 Task: Add a signature Lorenzo Gonzalez containing With heartfelt thanks and warm wishes, Lorenzo Gonzalez to email address softage.9@softage.net and add a label Business plans
Action: Mouse moved to (961, 55)
Screenshot: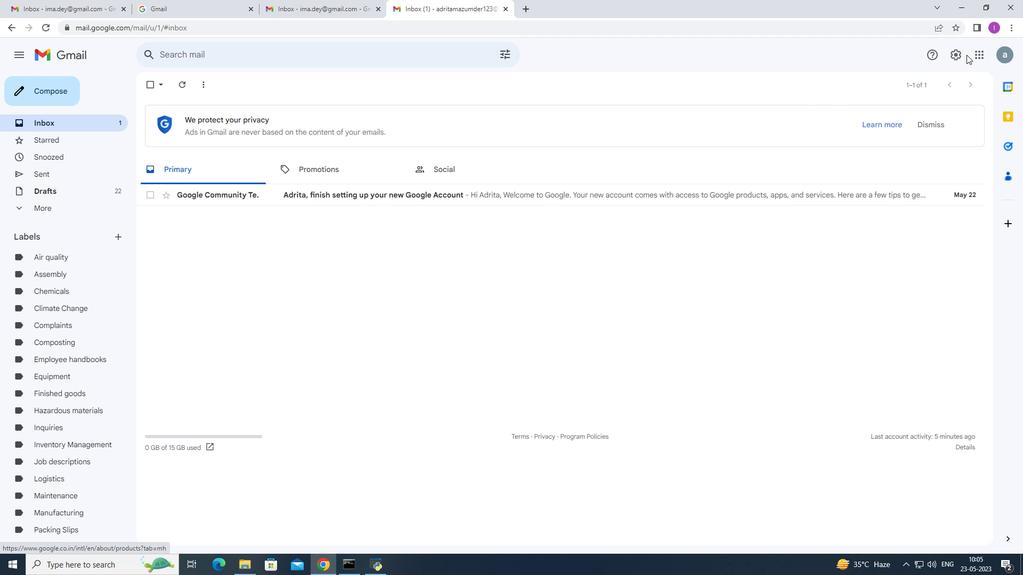 
Action: Mouse pressed left at (961, 55)
Screenshot: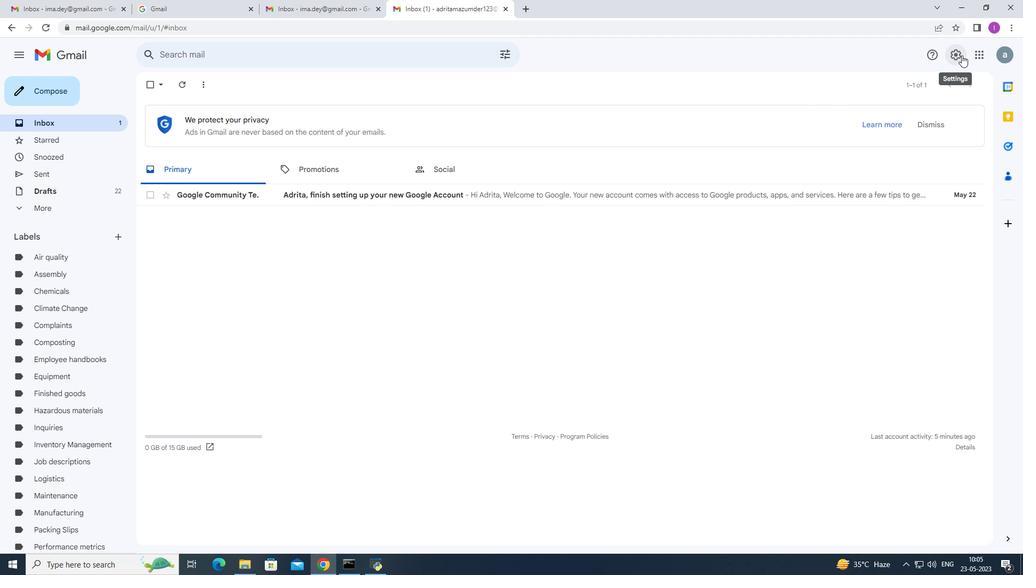 
Action: Mouse moved to (914, 112)
Screenshot: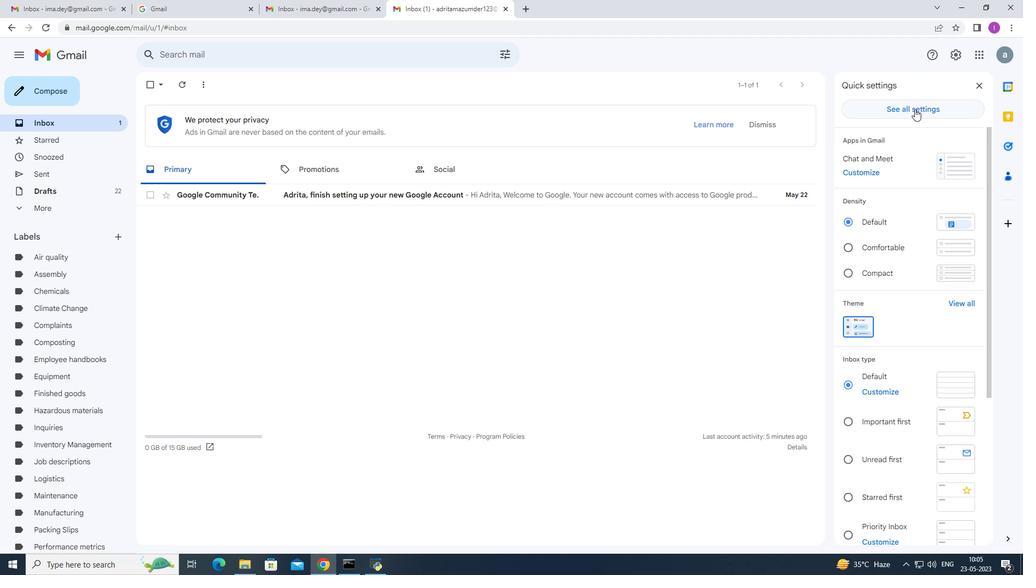 
Action: Mouse pressed left at (914, 112)
Screenshot: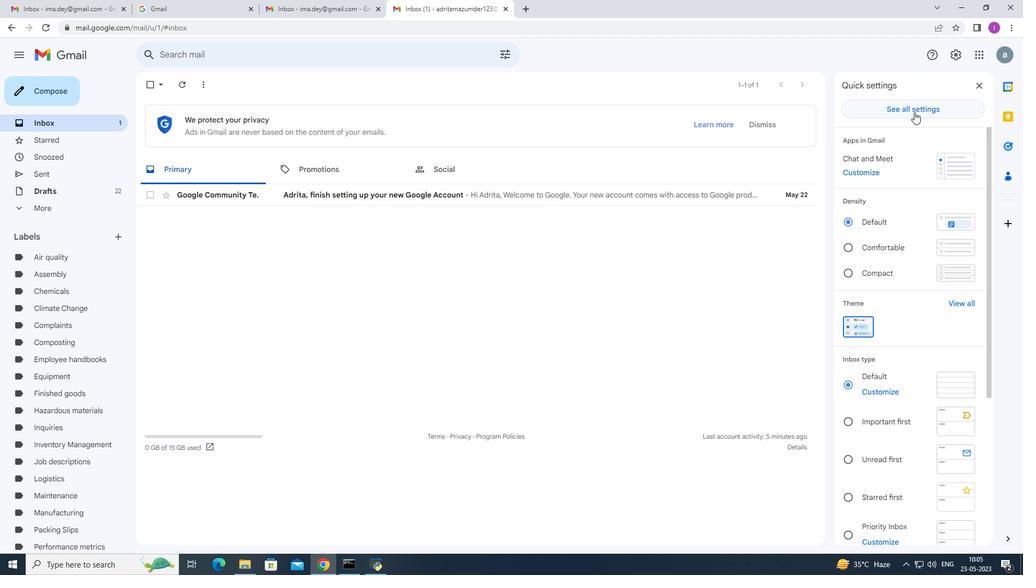 
Action: Mouse moved to (535, 238)
Screenshot: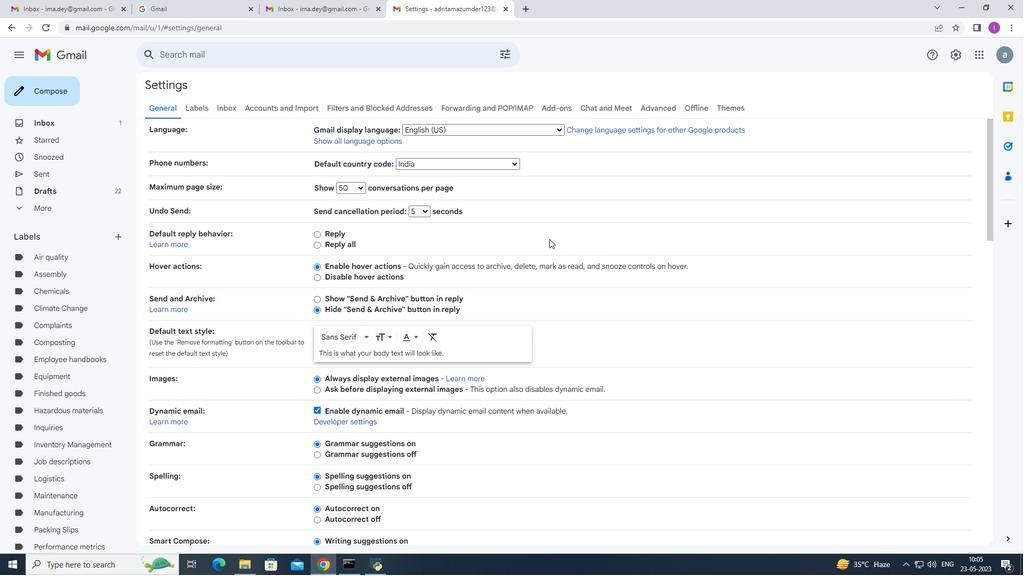 
Action: Mouse scrolled (535, 237) with delta (0, 0)
Screenshot: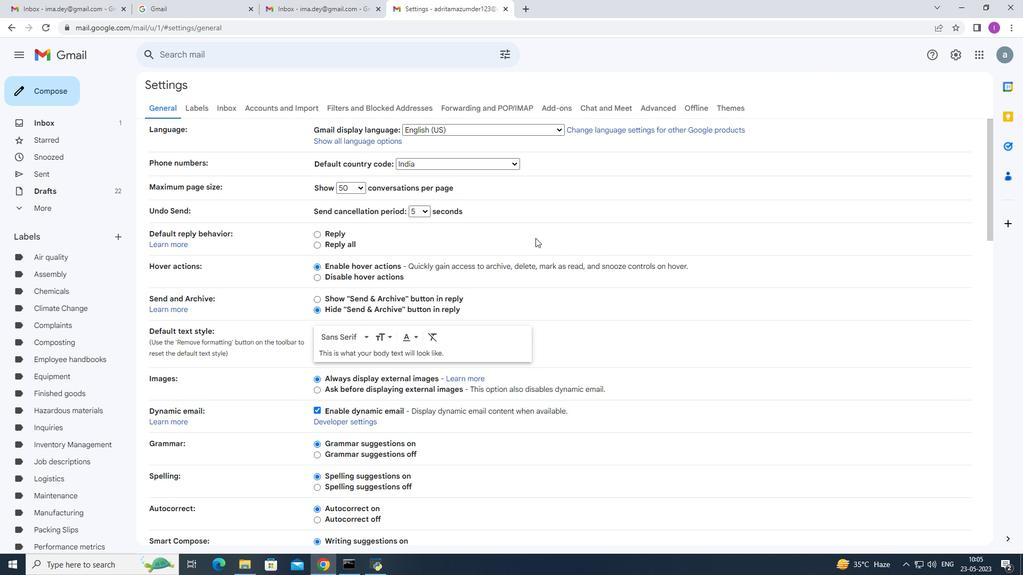 
Action: Mouse scrolled (535, 237) with delta (0, 0)
Screenshot: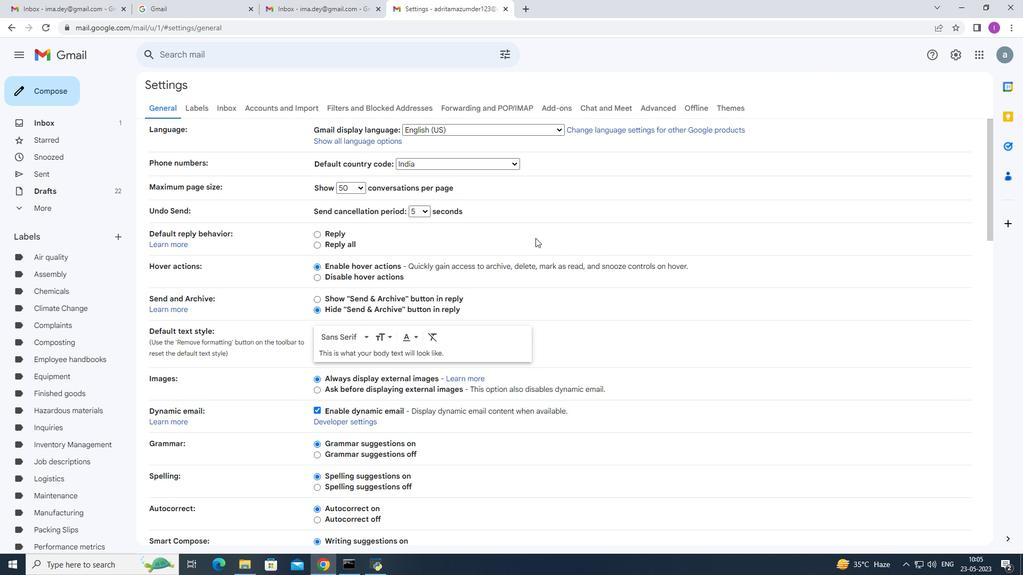 
Action: Mouse scrolled (535, 237) with delta (0, 0)
Screenshot: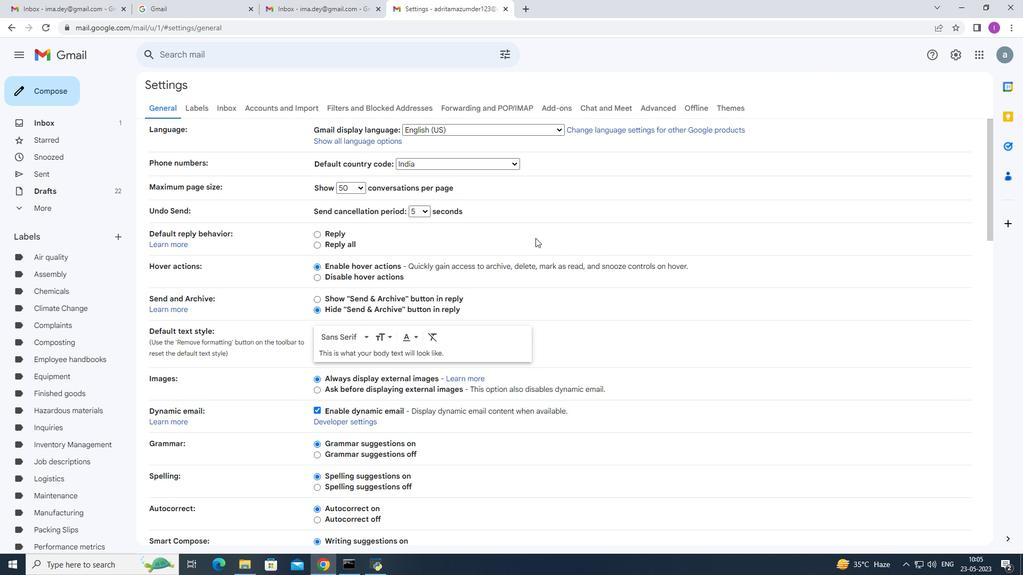 
Action: Mouse scrolled (535, 237) with delta (0, 0)
Screenshot: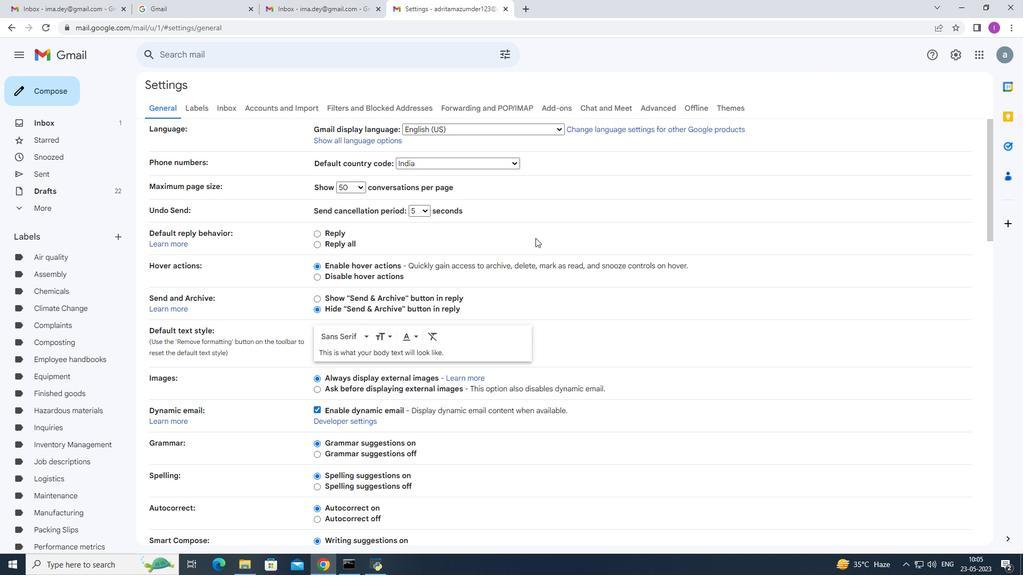 
Action: Mouse moved to (534, 236)
Screenshot: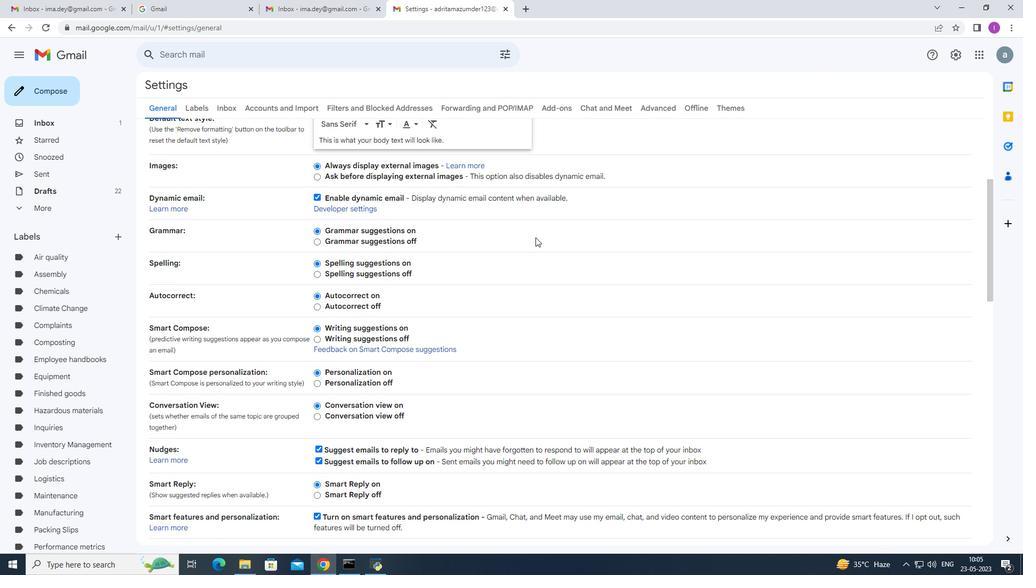 
Action: Mouse scrolled (534, 235) with delta (0, 0)
Screenshot: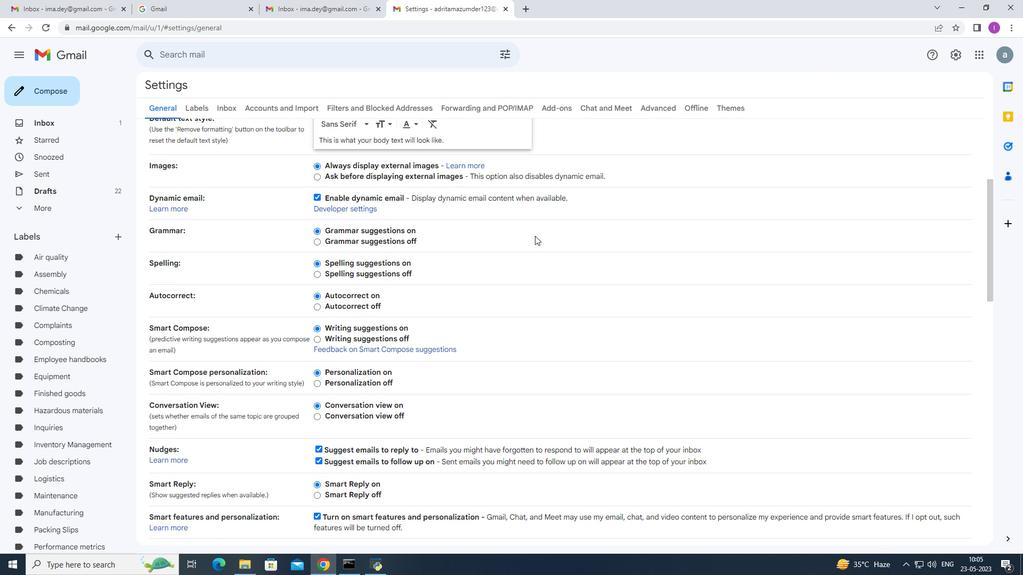 
Action: Mouse scrolled (534, 235) with delta (0, 0)
Screenshot: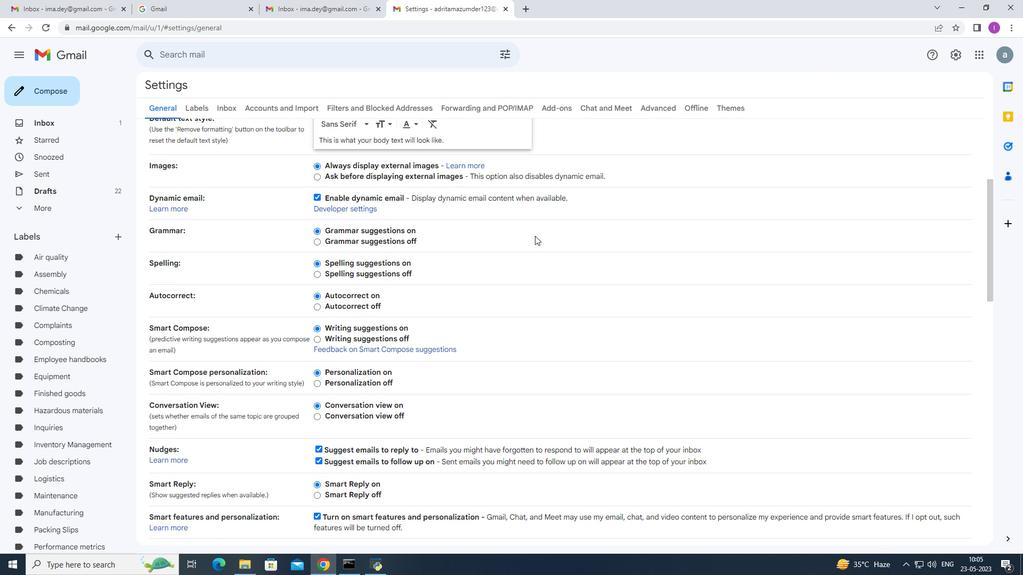 
Action: Mouse scrolled (534, 235) with delta (0, 0)
Screenshot: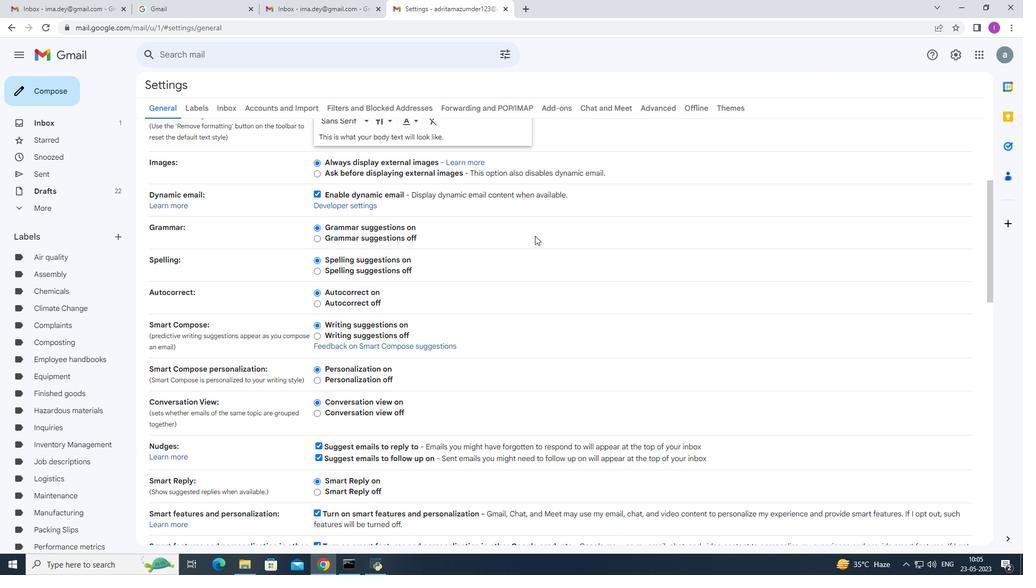 
Action: Mouse scrolled (534, 235) with delta (0, 0)
Screenshot: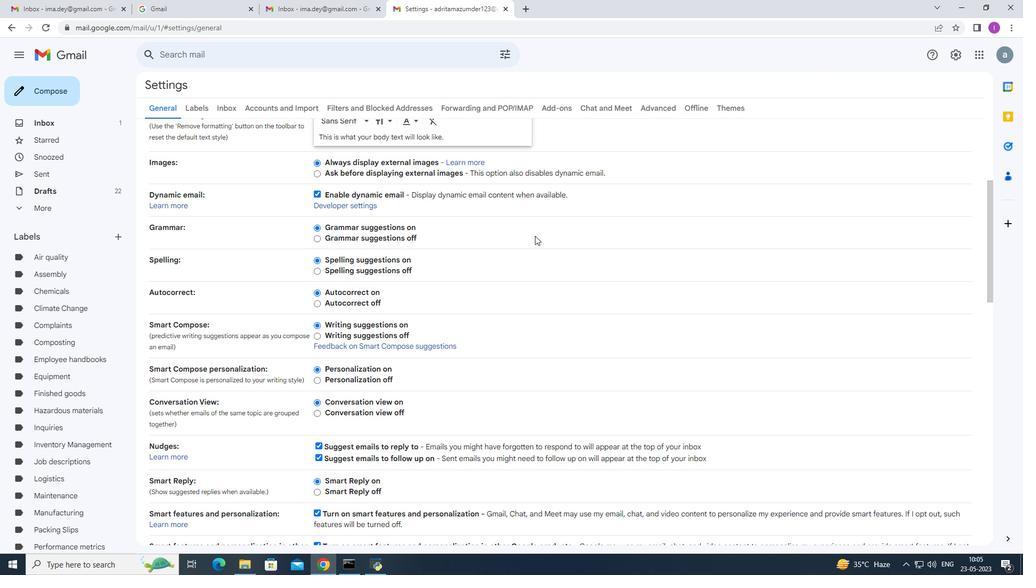 
Action: Mouse scrolled (534, 235) with delta (0, 0)
Screenshot: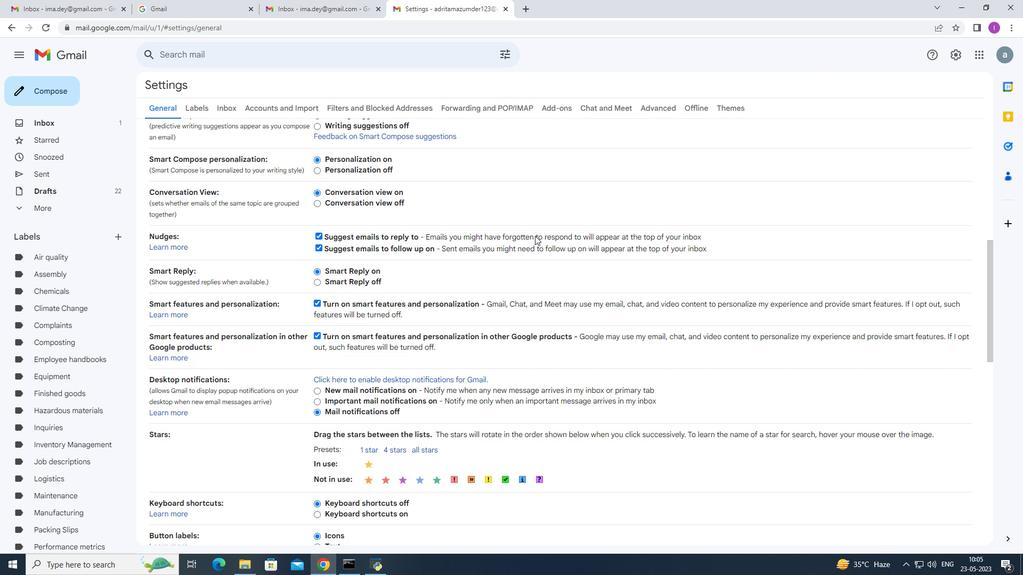 
Action: Mouse scrolled (534, 235) with delta (0, 0)
Screenshot: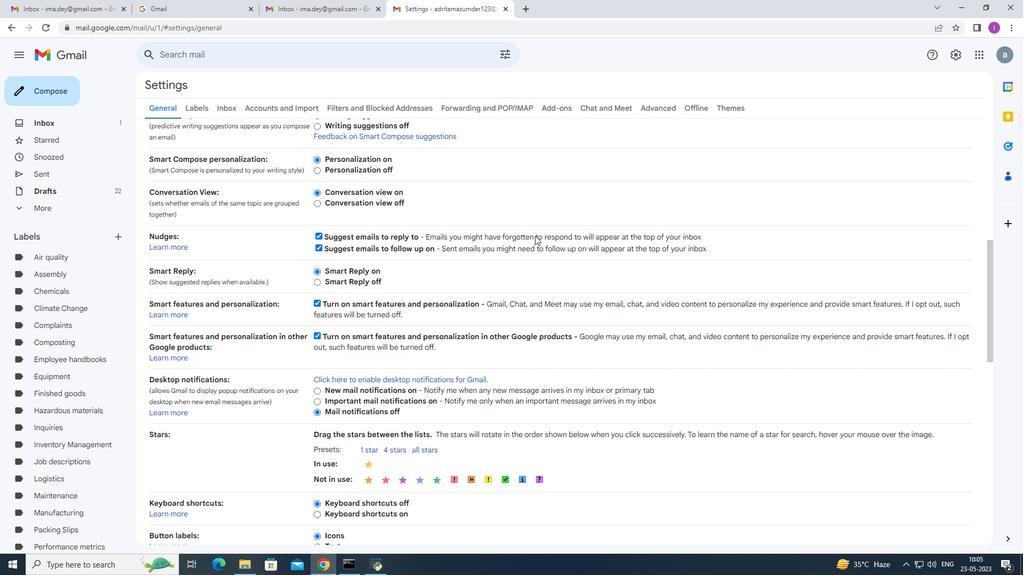 
Action: Mouse scrolled (534, 235) with delta (0, 0)
Screenshot: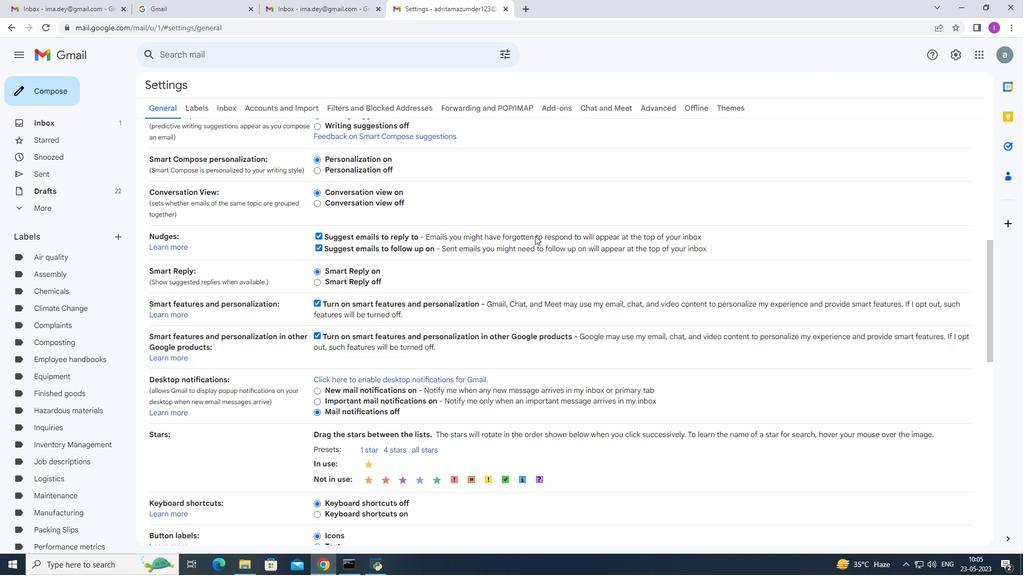 
Action: Mouse scrolled (534, 235) with delta (0, 0)
Screenshot: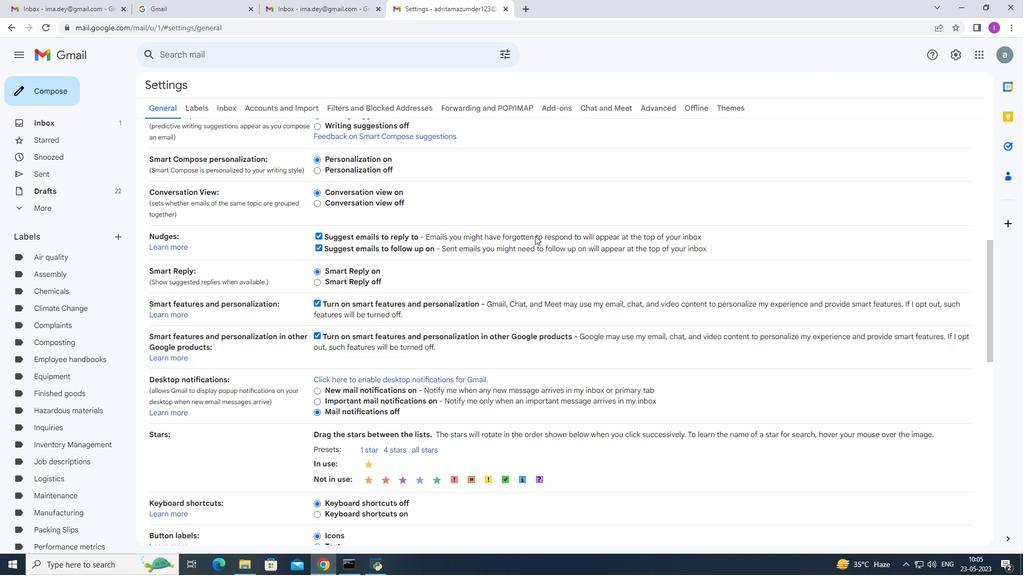 
Action: Mouse moved to (496, 250)
Screenshot: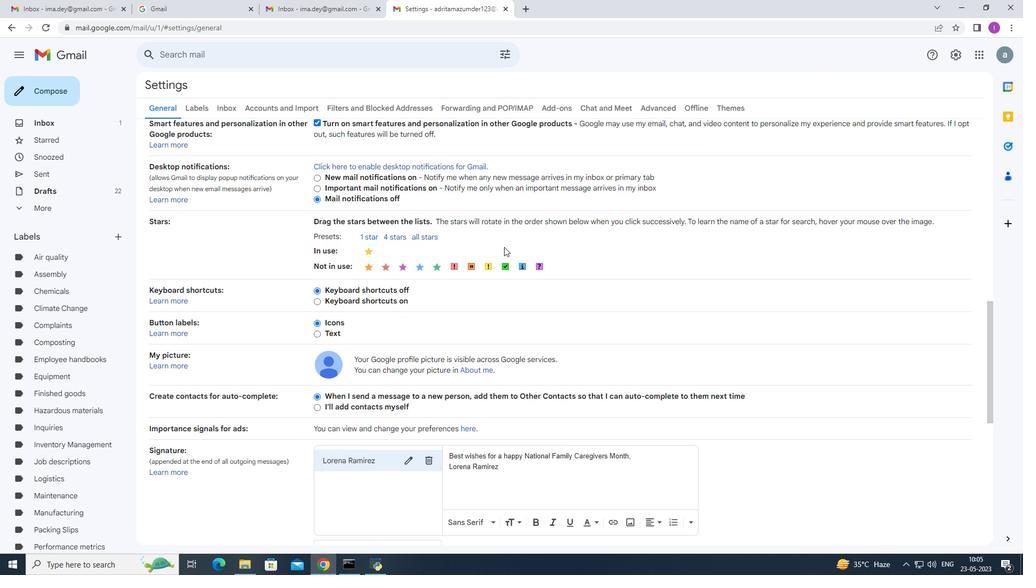 
Action: Mouse scrolled (496, 250) with delta (0, 0)
Screenshot: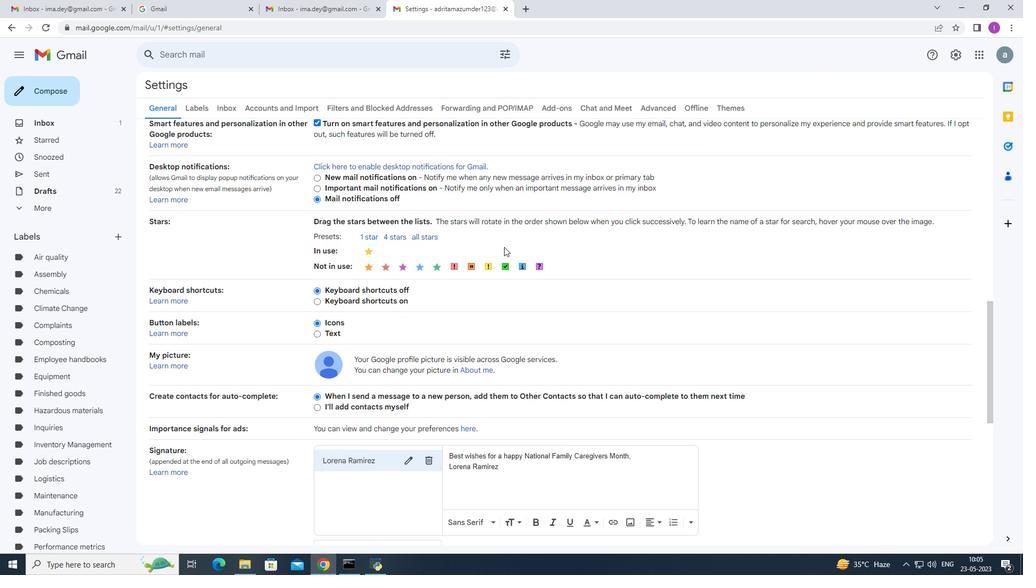 
Action: Mouse moved to (495, 253)
Screenshot: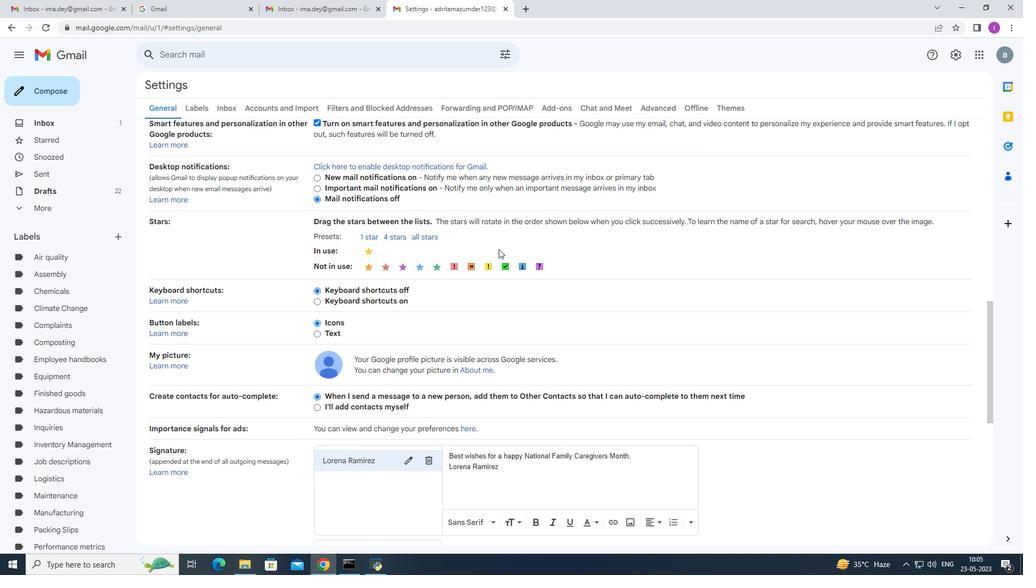 
Action: Mouse scrolled (495, 252) with delta (0, 0)
Screenshot: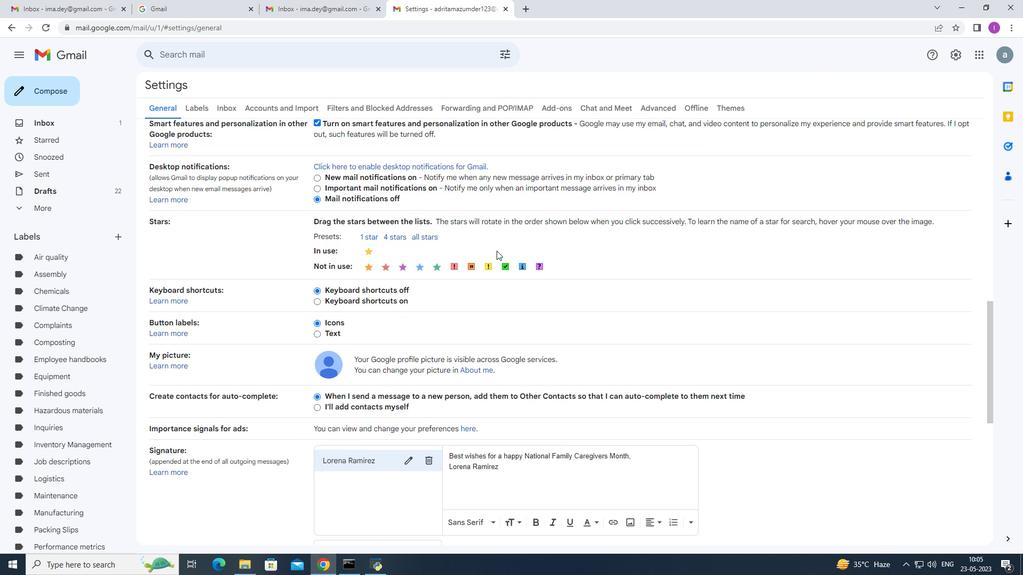 
Action: Mouse moved to (495, 253)
Screenshot: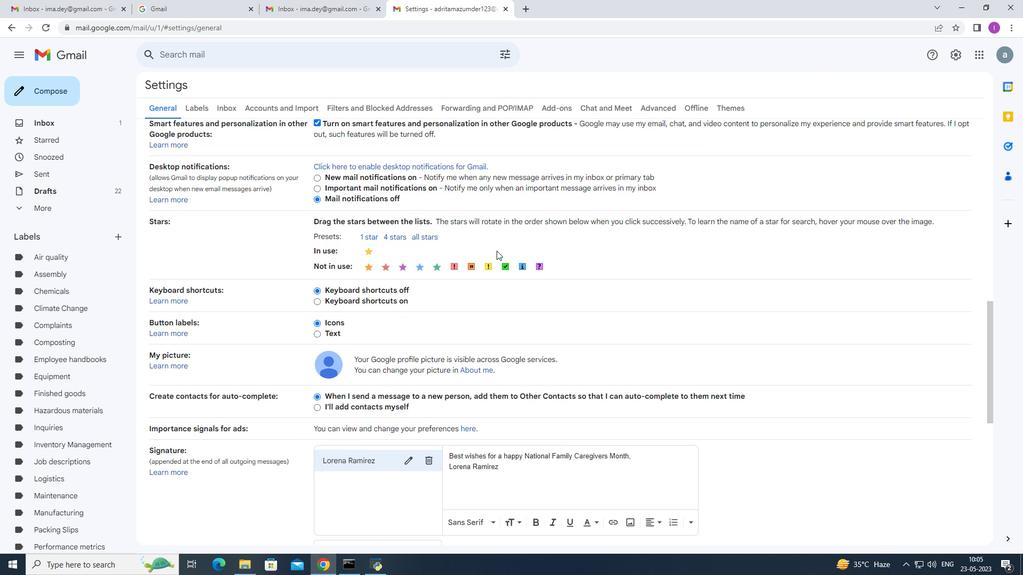 
Action: Mouse scrolled (495, 253) with delta (0, 0)
Screenshot: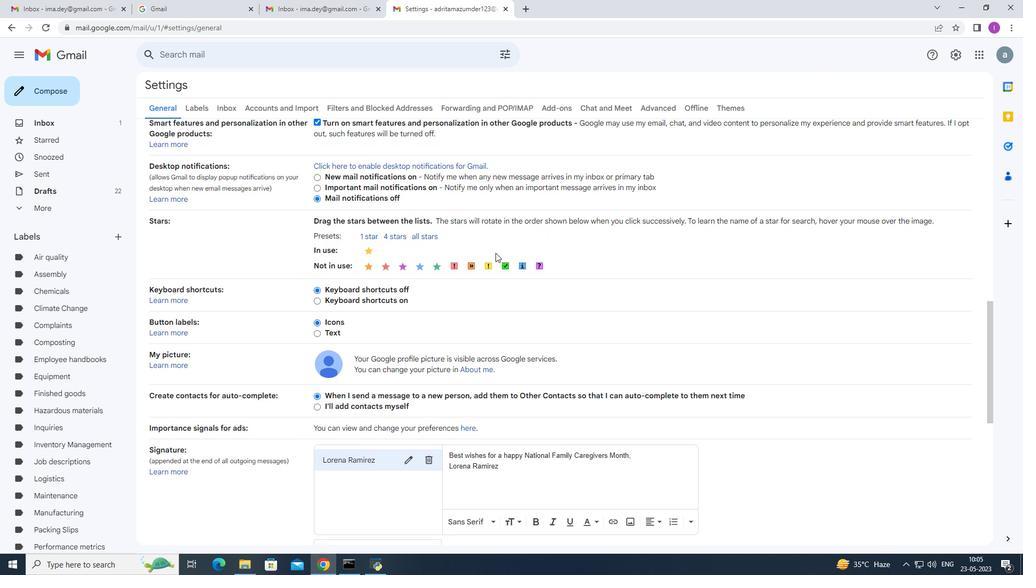 
Action: Mouse scrolled (495, 253) with delta (0, 0)
Screenshot: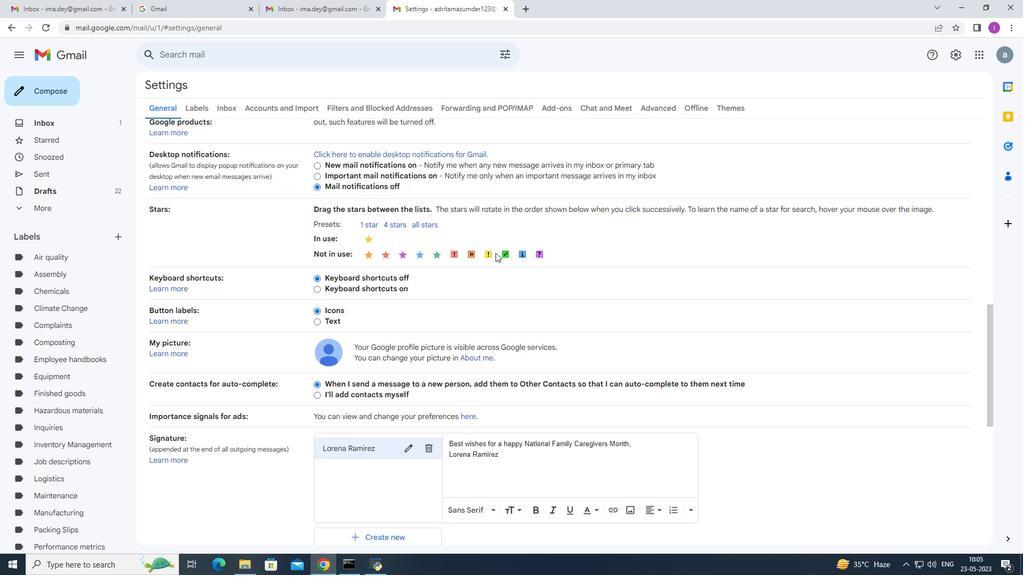 
Action: Mouse scrolled (495, 253) with delta (0, 0)
Screenshot: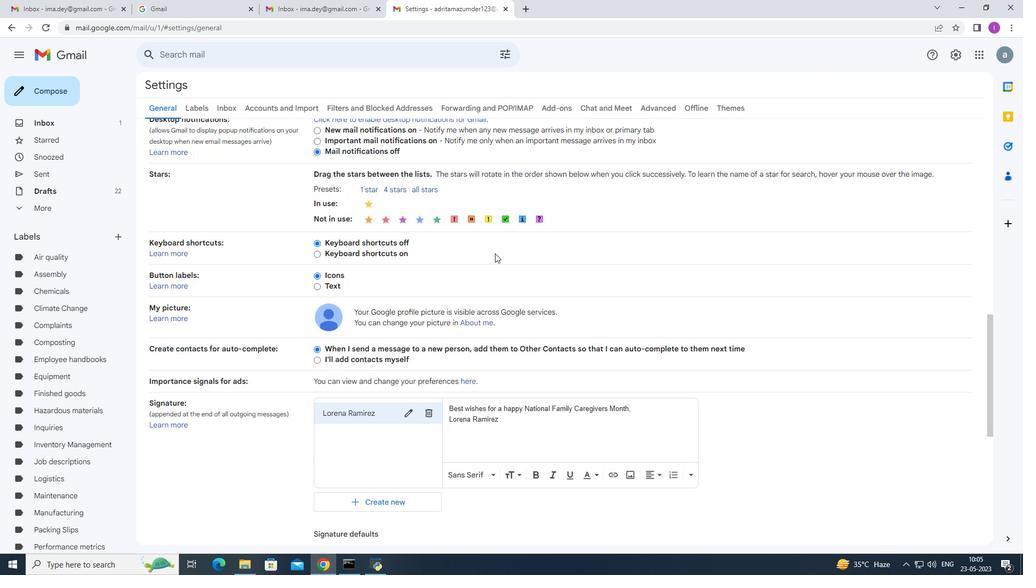 
Action: Mouse moved to (430, 189)
Screenshot: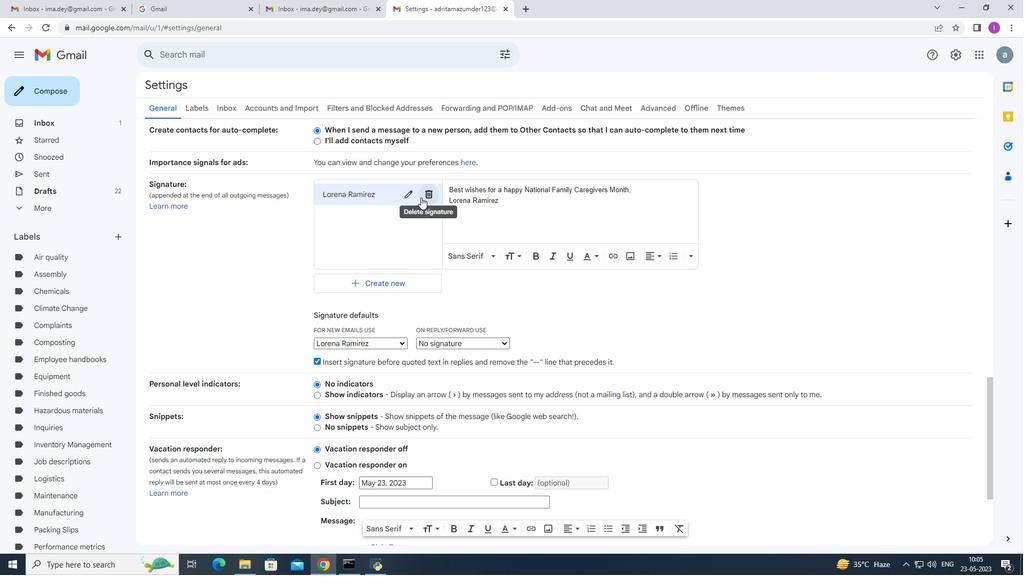
Action: Mouse pressed left at (430, 189)
Screenshot: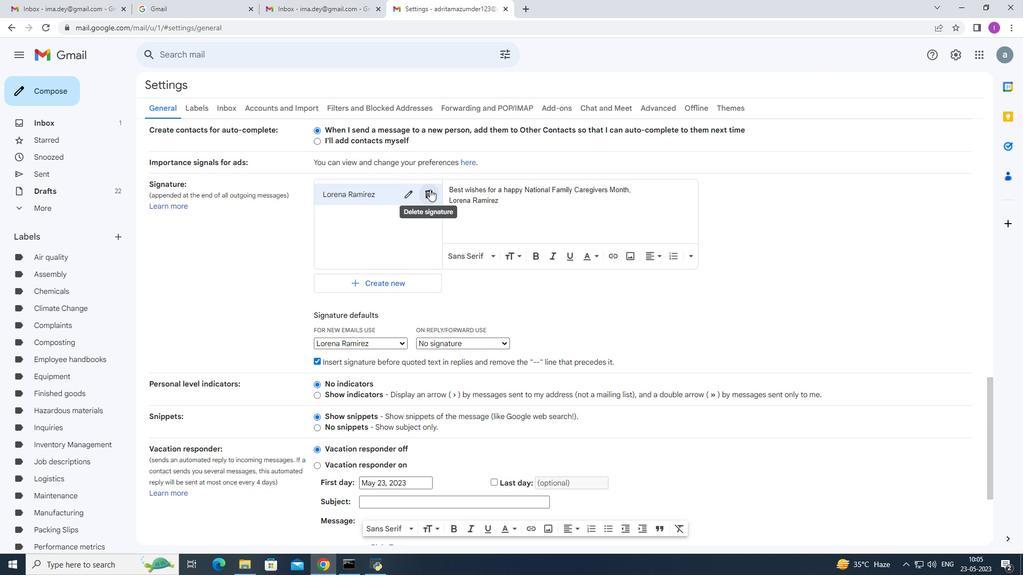
Action: Mouse moved to (604, 313)
Screenshot: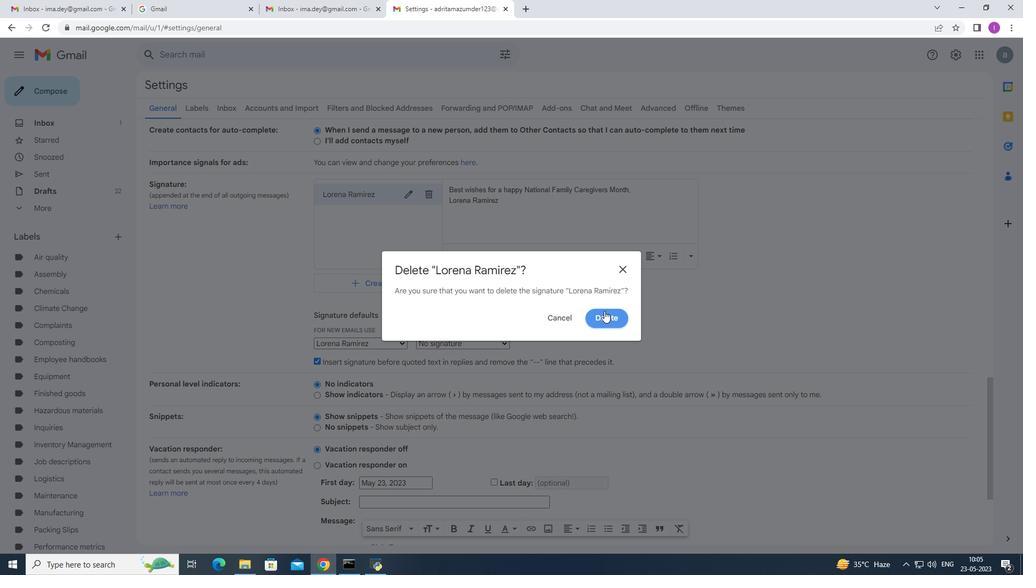 
Action: Mouse pressed left at (604, 313)
Screenshot: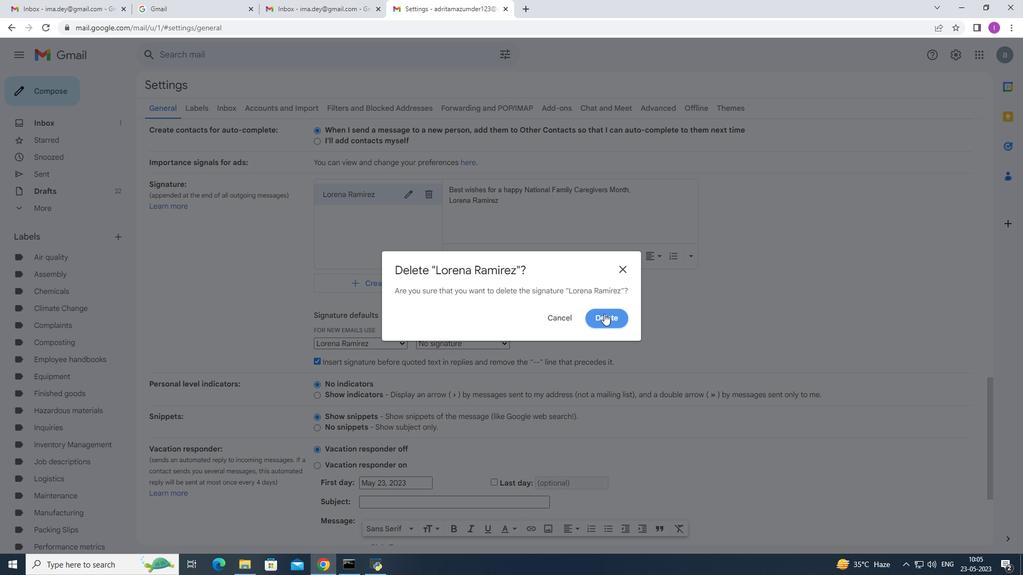 
Action: Mouse moved to (366, 205)
Screenshot: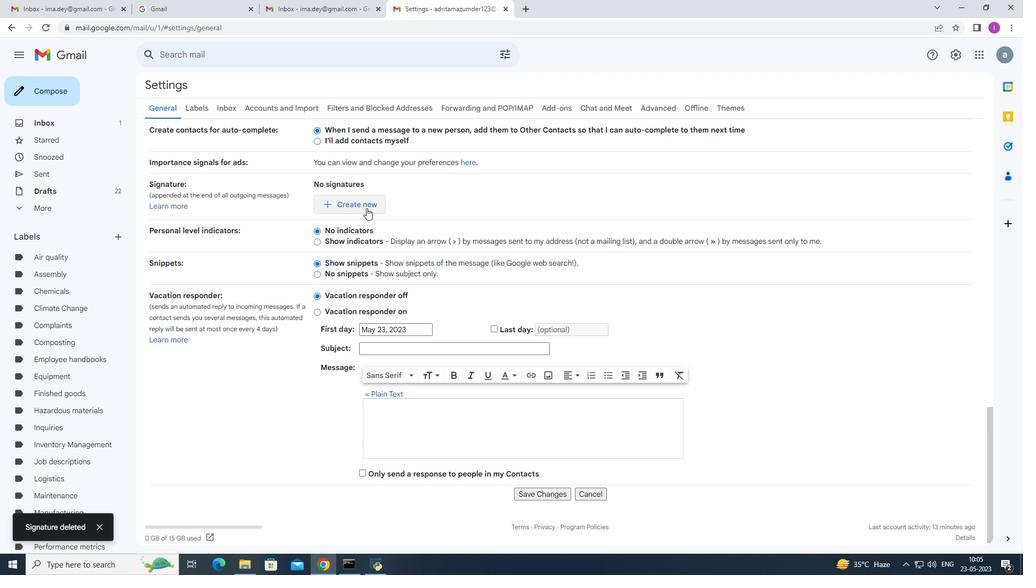 
Action: Mouse pressed left at (366, 205)
Screenshot: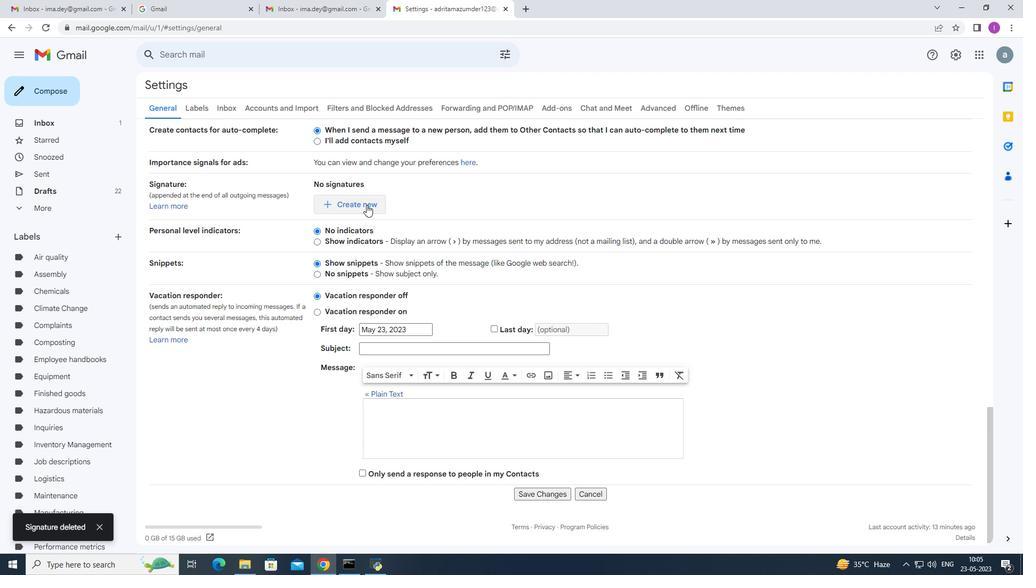 
Action: Mouse moved to (410, 291)
Screenshot: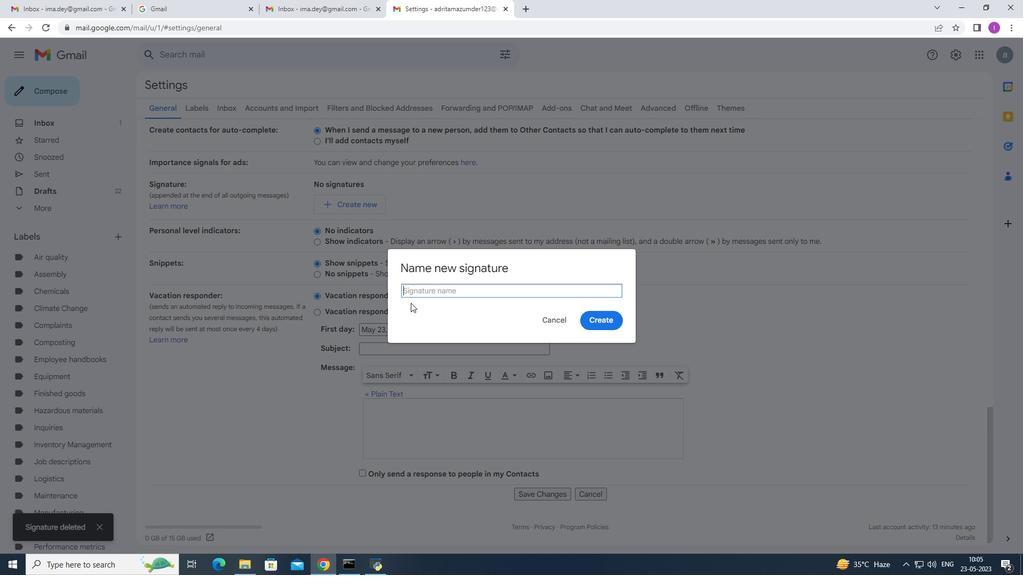 
Action: Mouse pressed left at (410, 291)
Screenshot: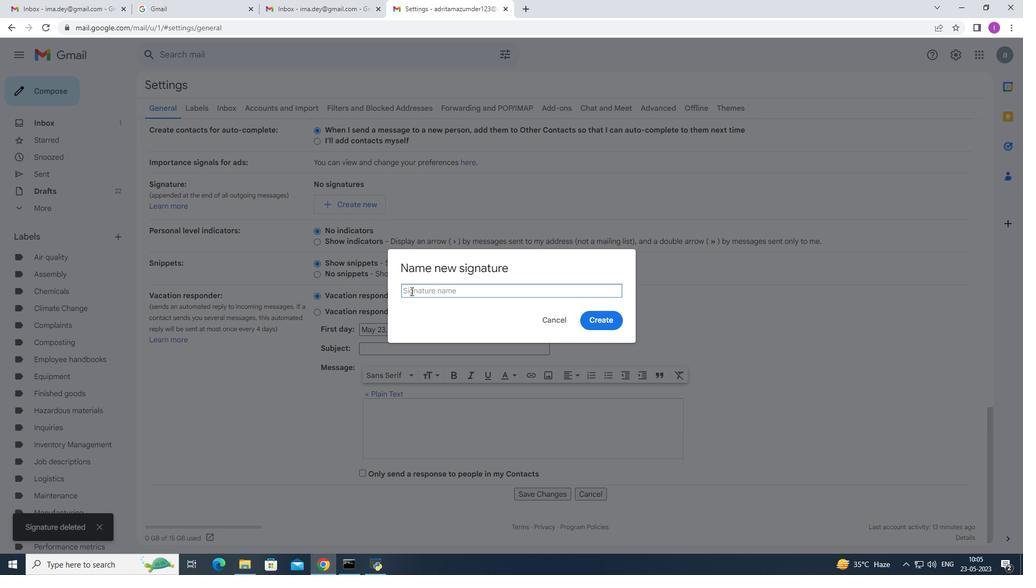 
Action: Mouse pressed left at (410, 291)
Screenshot: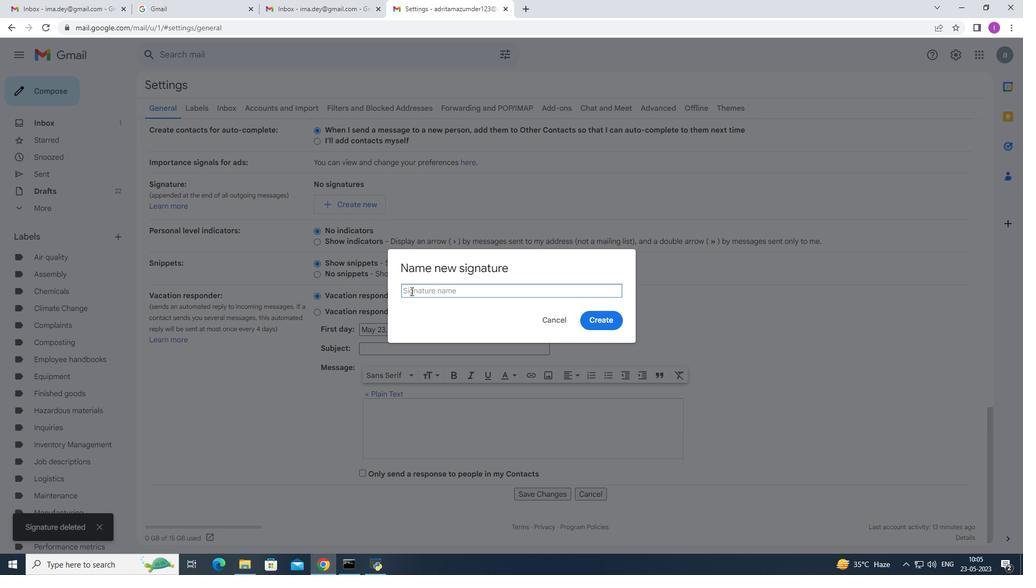 
Action: Mouse moved to (499, 267)
Screenshot: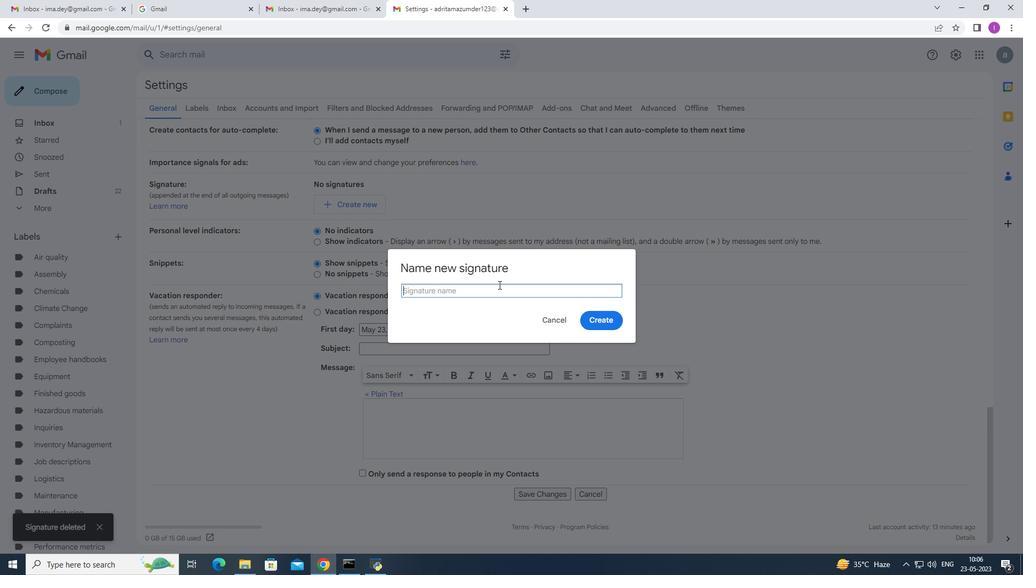 
Action: Key pressed <Key.shift>Lorenzo<Key.space><Key.shift><Key.shift><Key.shift><Key.shift><Key.shift><Key.shift><Key.shift><Key.shift><Key.shift><Key.shift><Key.shift><Key.shift><Key.shift><Key.shift><Key.shift><Key.shift><Key.shift><Key.shift><Key.shift>Gonzalez
Screenshot: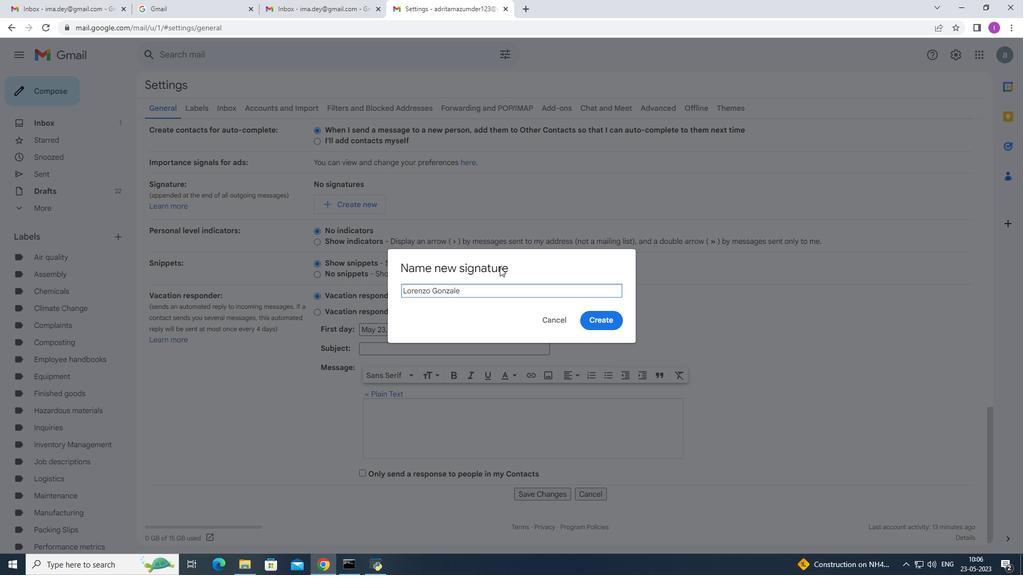 
Action: Mouse moved to (605, 319)
Screenshot: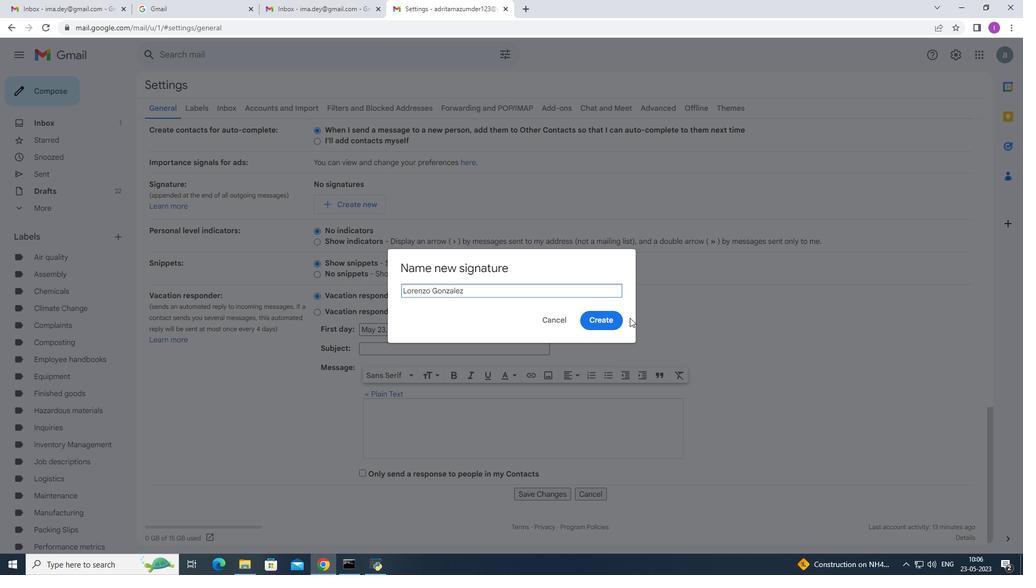 
Action: Mouse pressed left at (605, 319)
Screenshot: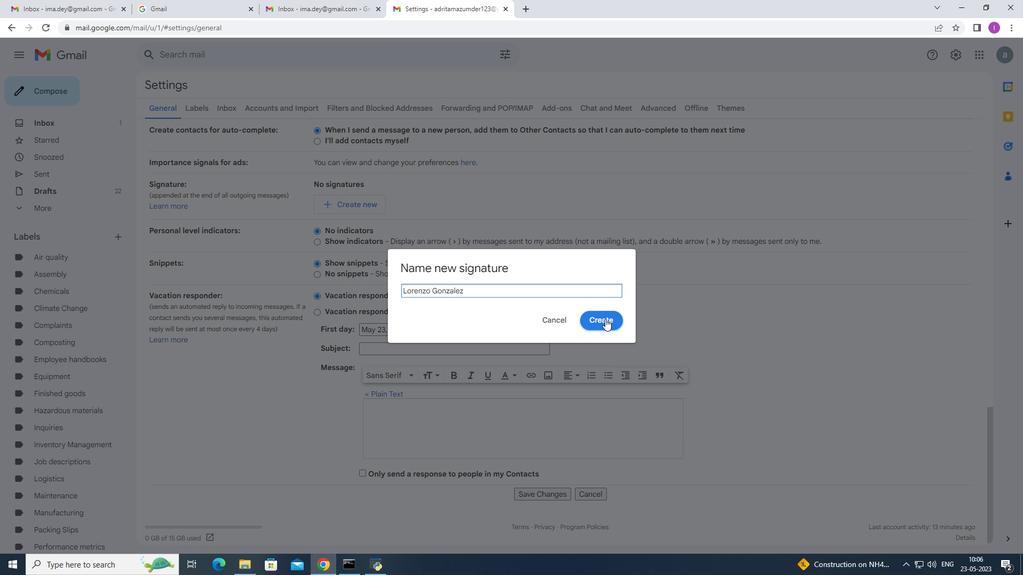 
Action: Mouse moved to (402, 345)
Screenshot: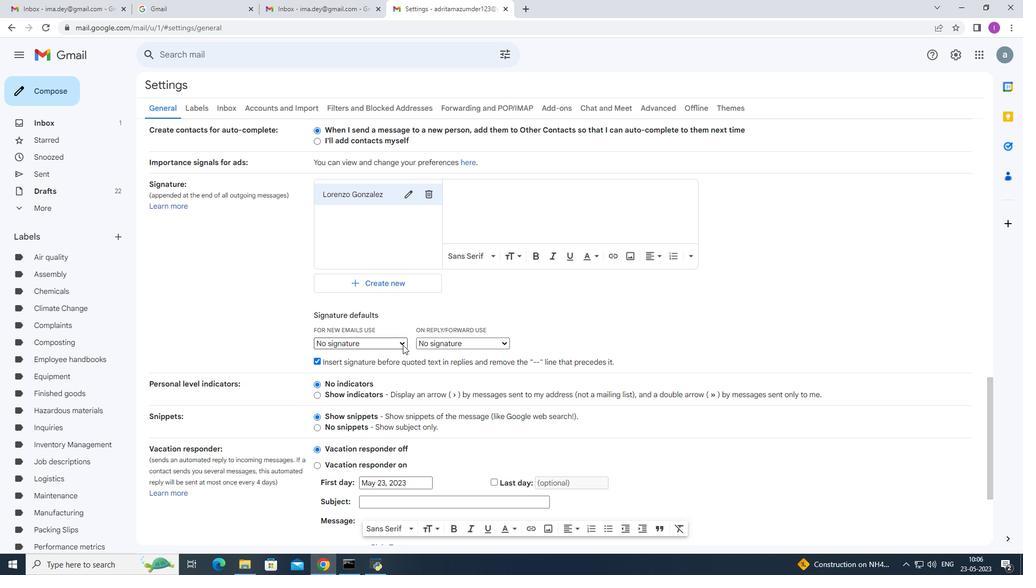 
Action: Mouse pressed left at (402, 345)
Screenshot: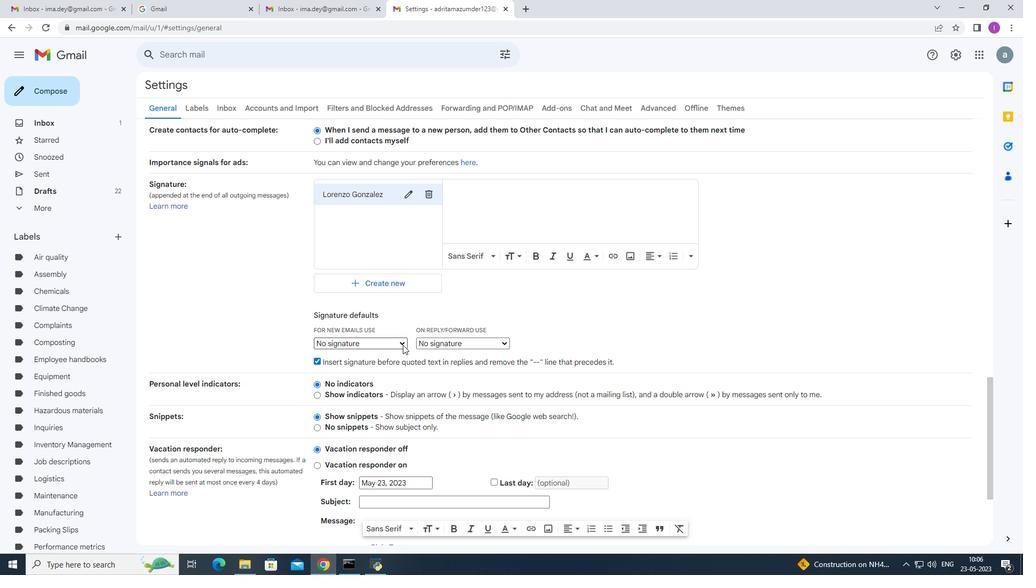 
Action: Mouse moved to (398, 369)
Screenshot: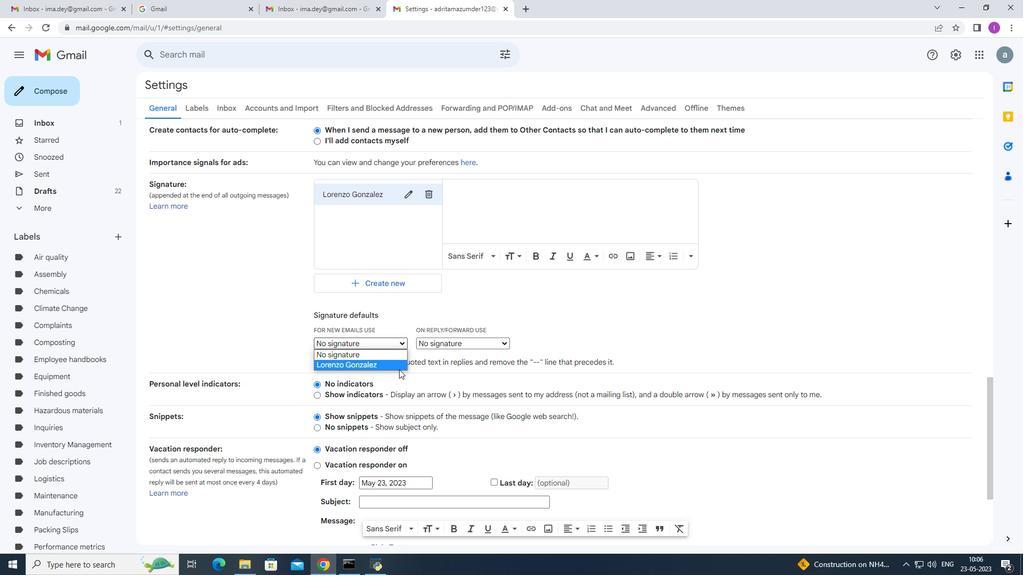 
Action: Mouse pressed left at (398, 369)
Screenshot: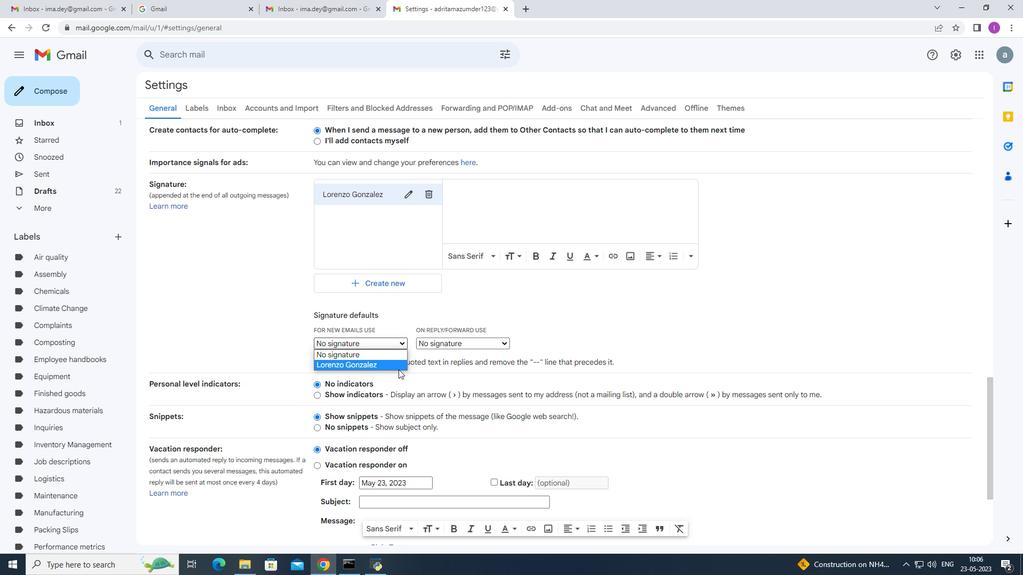
Action: Mouse moved to (469, 186)
Screenshot: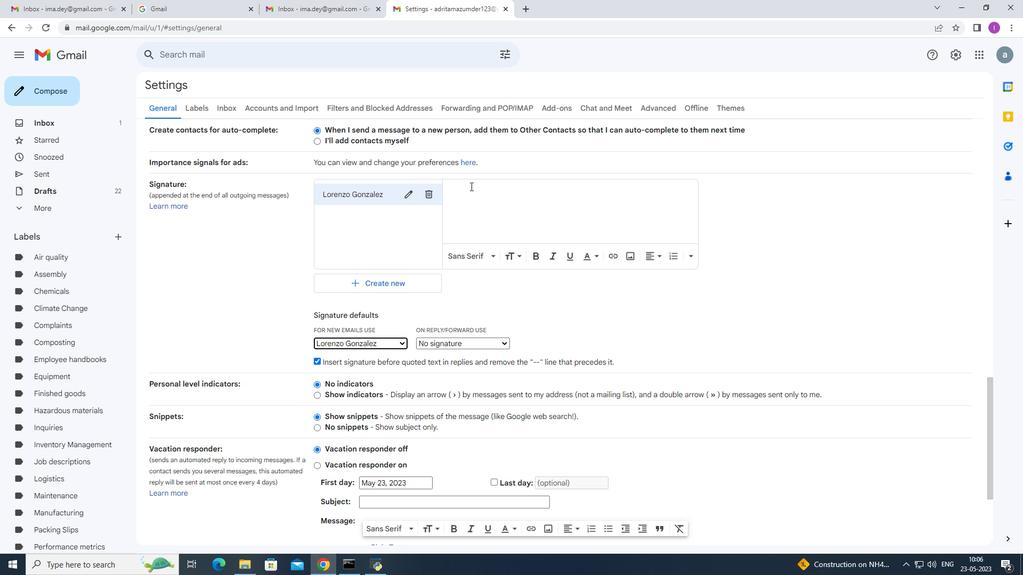 
Action: Mouse pressed left at (469, 186)
Screenshot: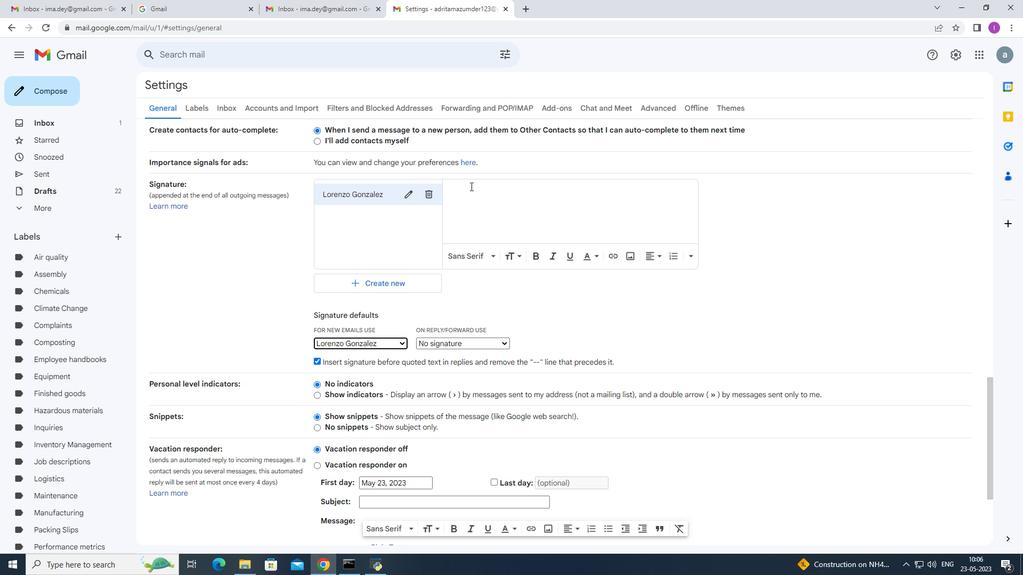 
Action: Key pressed <Key.shift>With<Key.space>heartfelt<Key.space>thanks<Key.space>and<Key.space>warm<Key.space>wishes,<Key.enter><Key.shift>Lorenzo<Key.space><Key.shift>Gonzalez
Screenshot: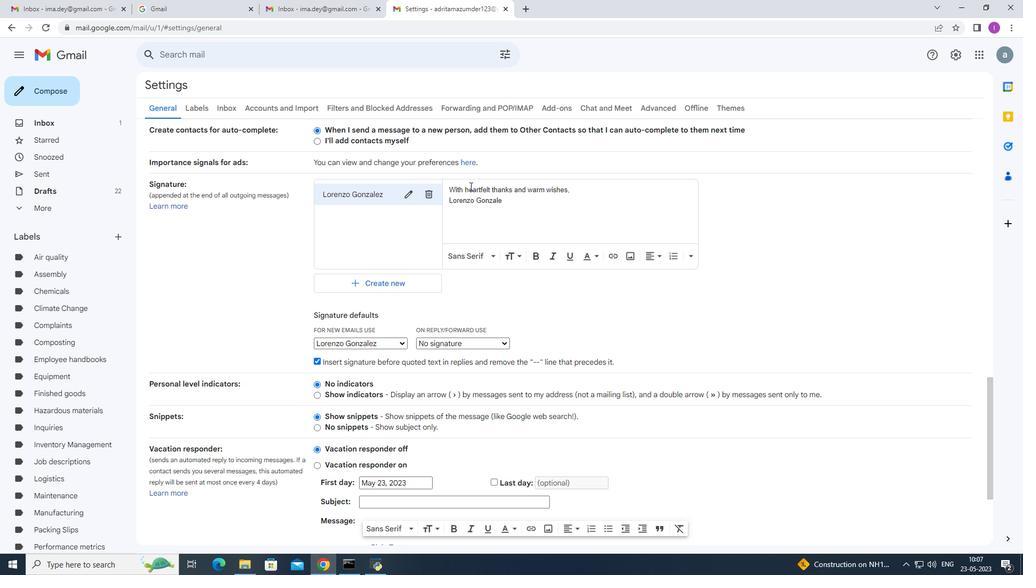 
Action: Mouse moved to (440, 296)
Screenshot: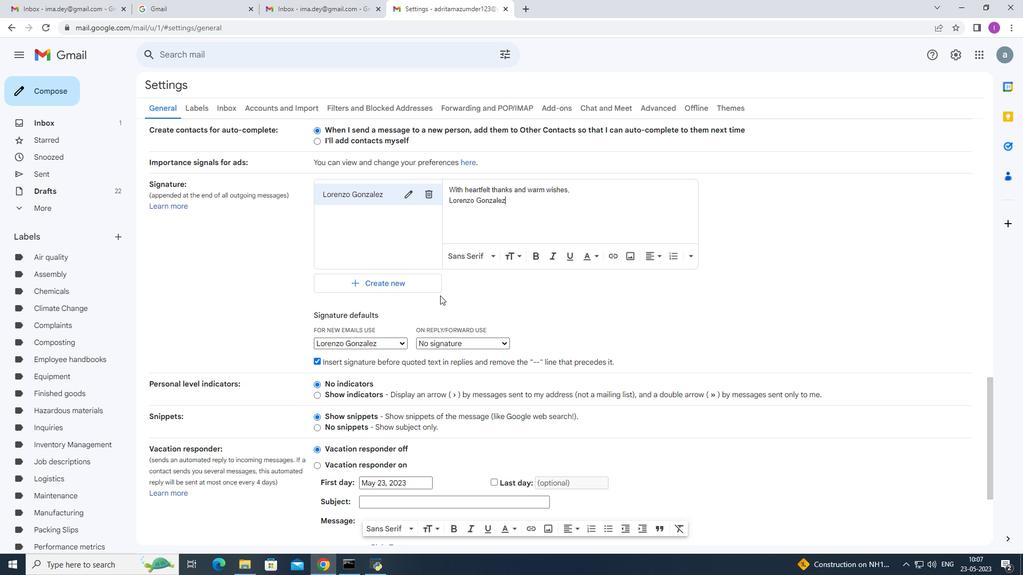 
Action: Mouse scrolled (440, 296) with delta (0, 0)
Screenshot: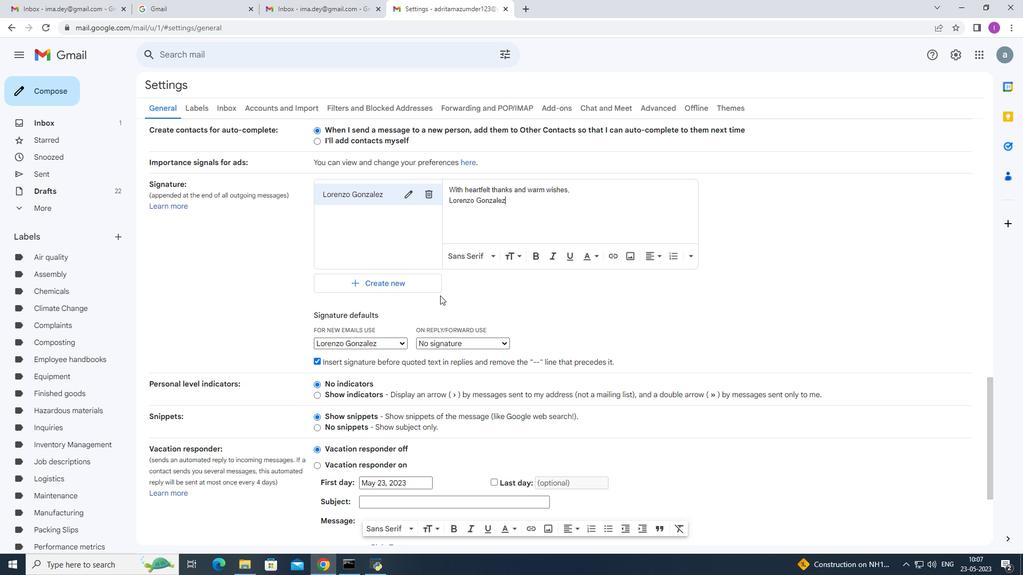 
Action: Mouse moved to (441, 297)
Screenshot: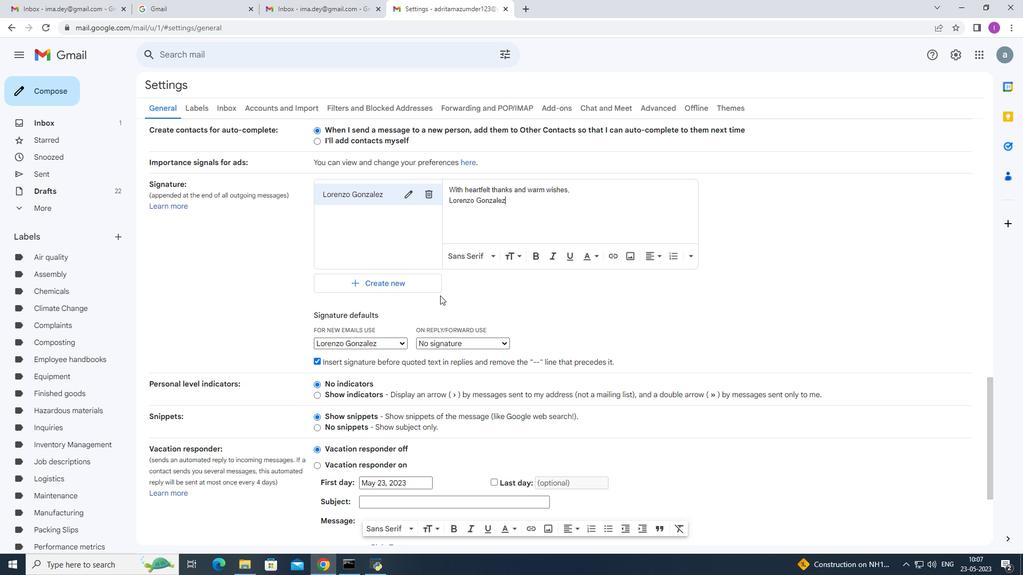 
Action: Mouse scrolled (441, 296) with delta (0, 0)
Screenshot: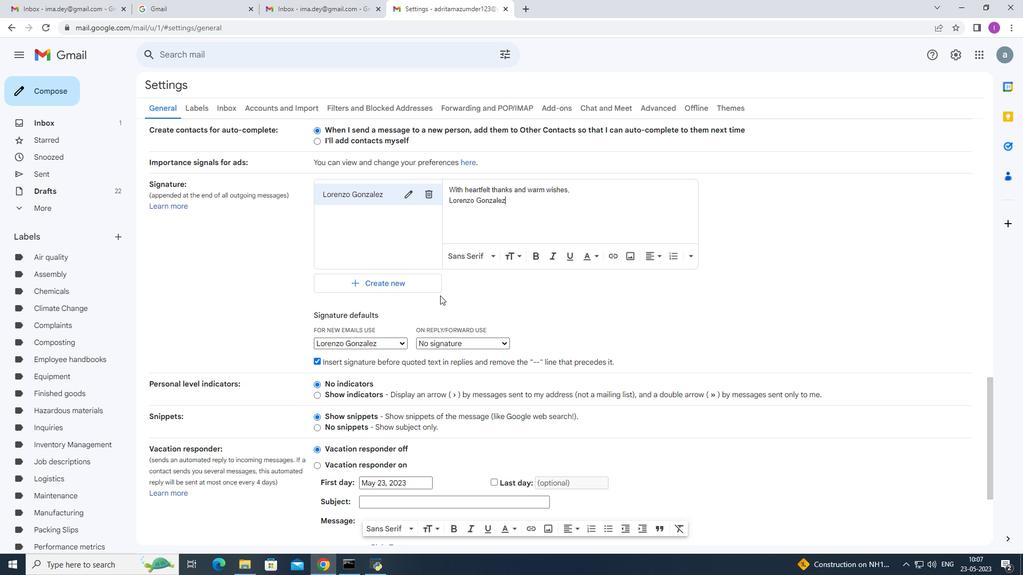 
Action: Mouse moved to (442, 297)
Screenshot: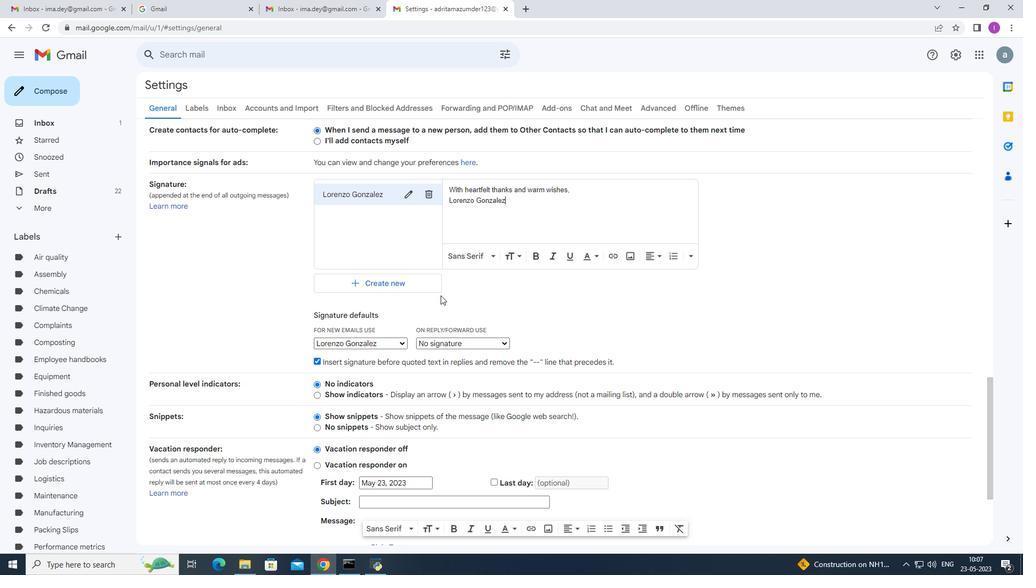 
Action: Mouse scrolled (442, 297) with delta (0, 0)
Screenshot: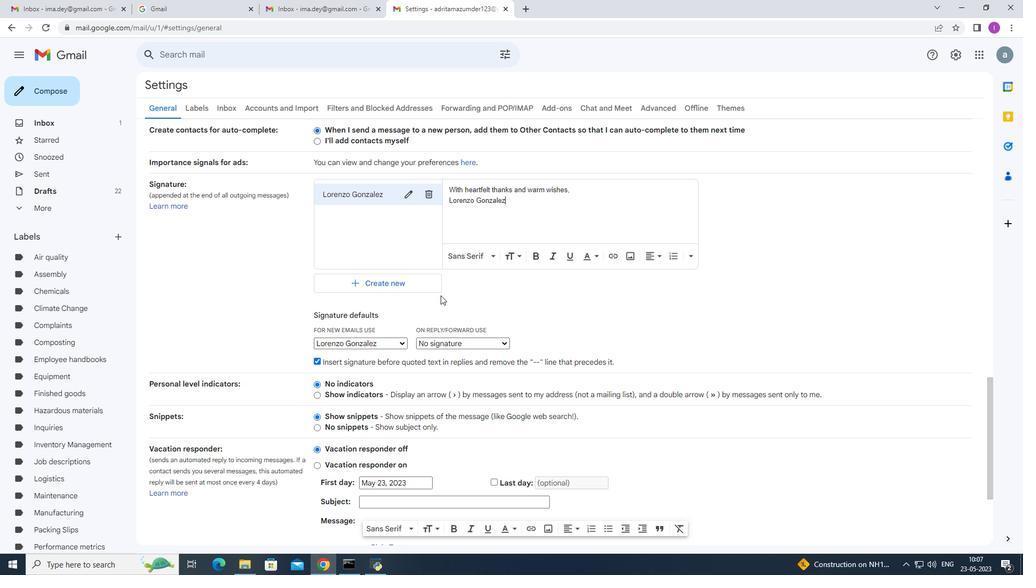 
Action: Mouse moved to (442, 298)
Screenshot: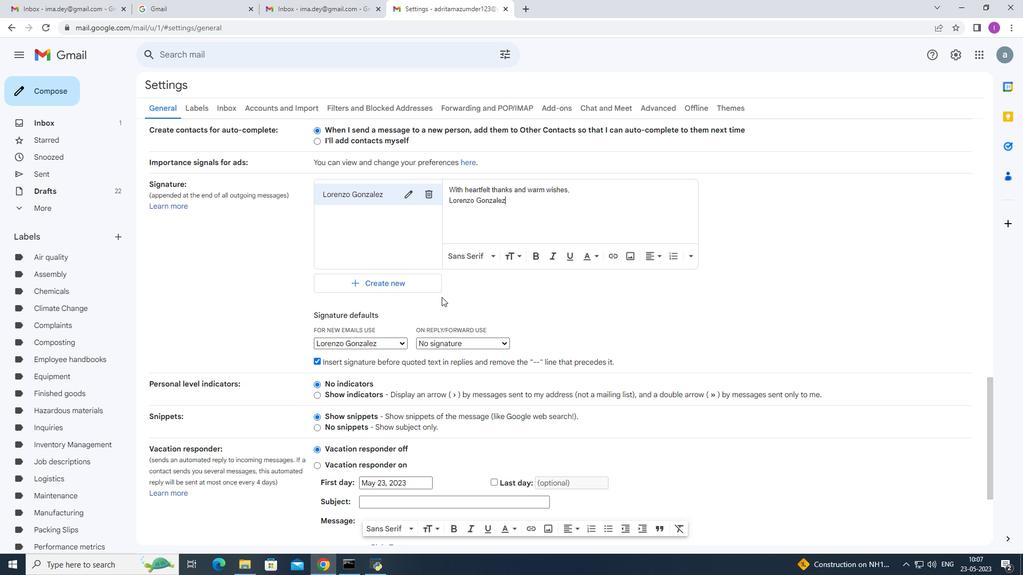 
Action: Mouse scrolled (442, 297) with delta (0, 0)
Screenshot: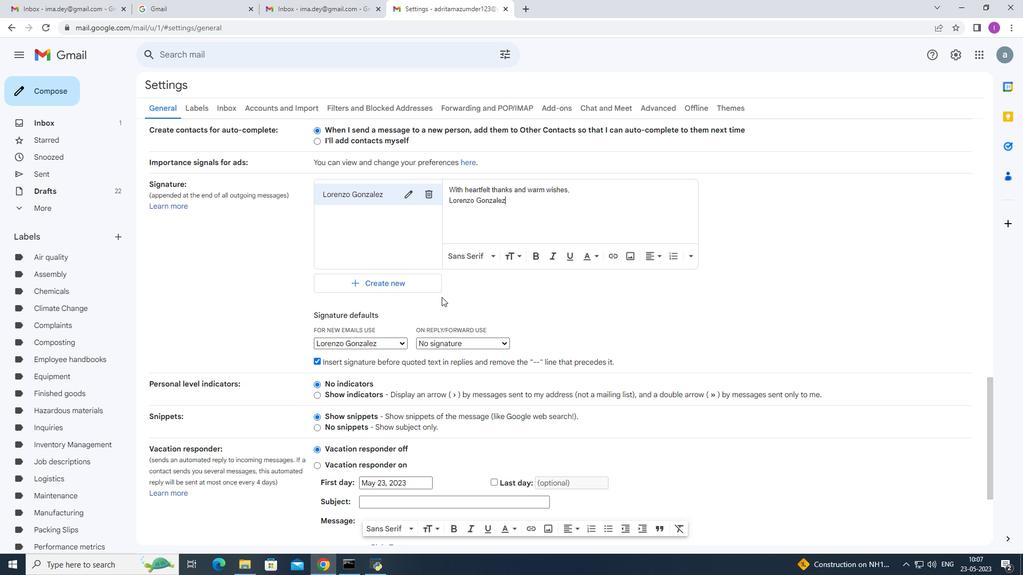 
Action: Mouse moved to (443, 298)
Screenshot: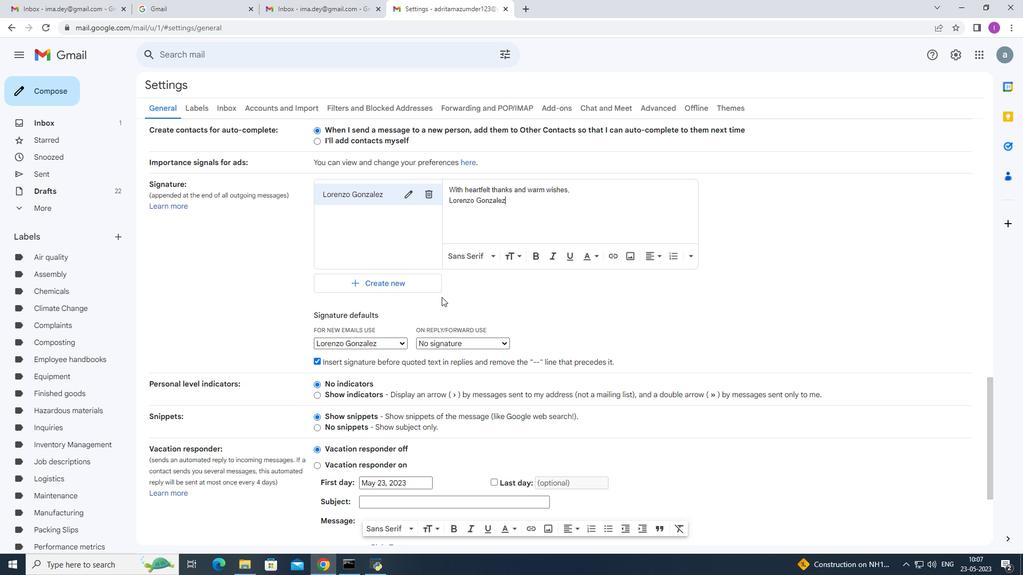 
Action: Mouse scrolled (443, 298) with delta (0, 0)
Screenshot: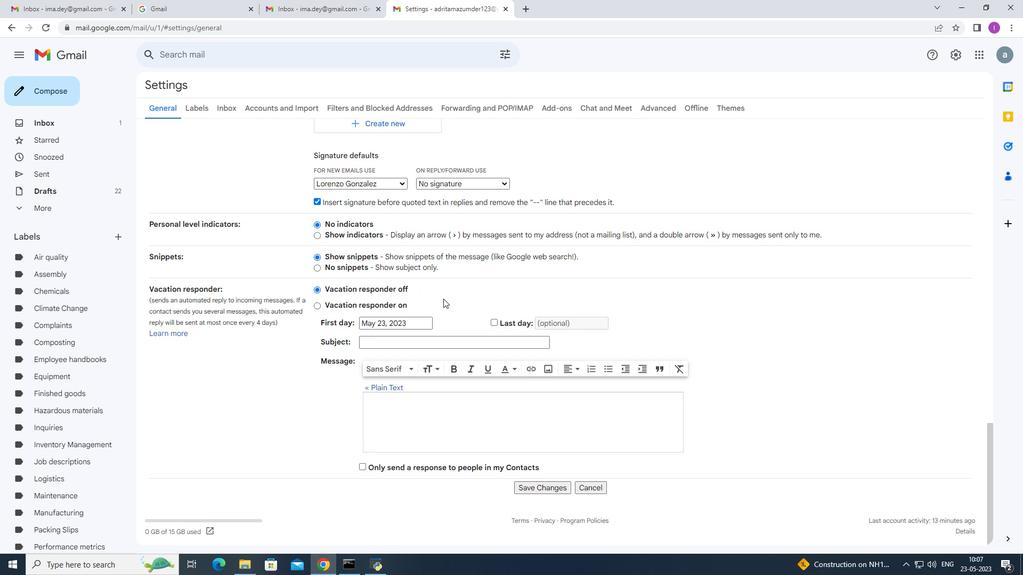 
Action: Mouse scrolled (443, 298) with delta (0, 0)
Screenshot: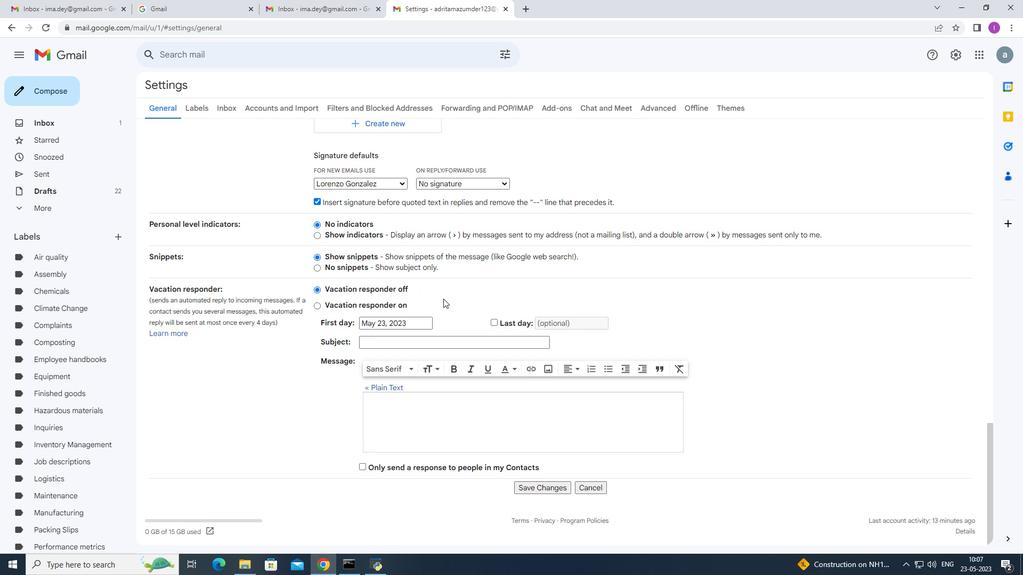 
Action: Mouse moved to (443, 298)
Screenshot: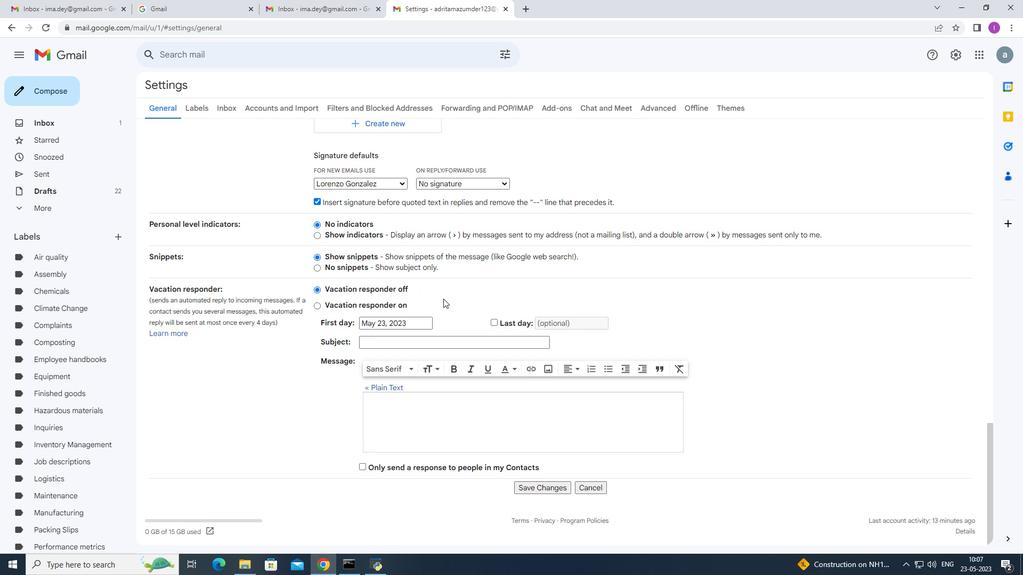 
Action: Mouse scrolled (443, 298) with delta (0, 0)
Screenshot: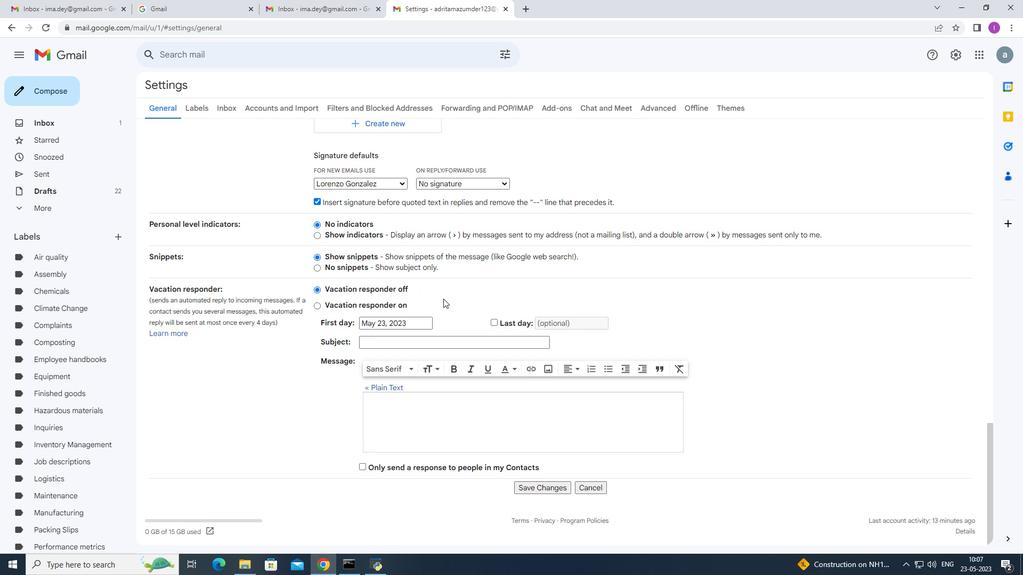 
Action: Mouse moved to (444, 298)
Screenshot: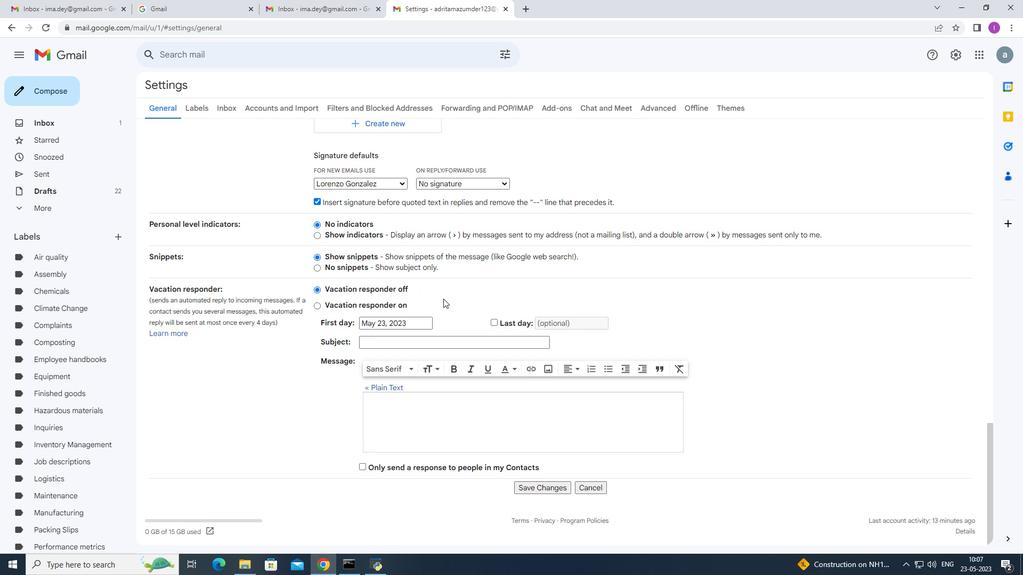 
Action: Mouse scrolled (444, 298) with delta (0, 0)
Screenshot: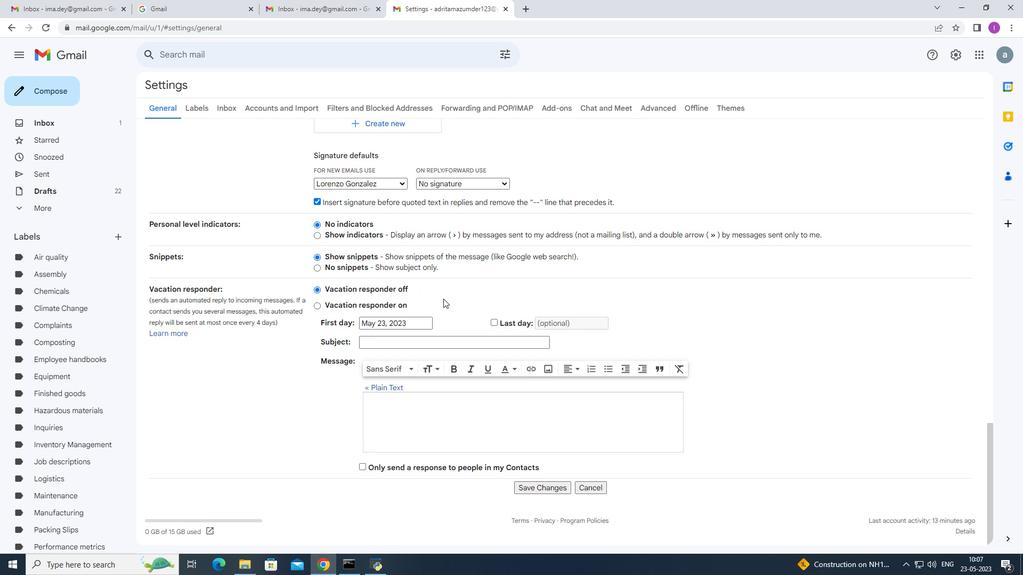 
Action: Mouse scrolled (444, 298) with delta (0, 0)
Screenshot: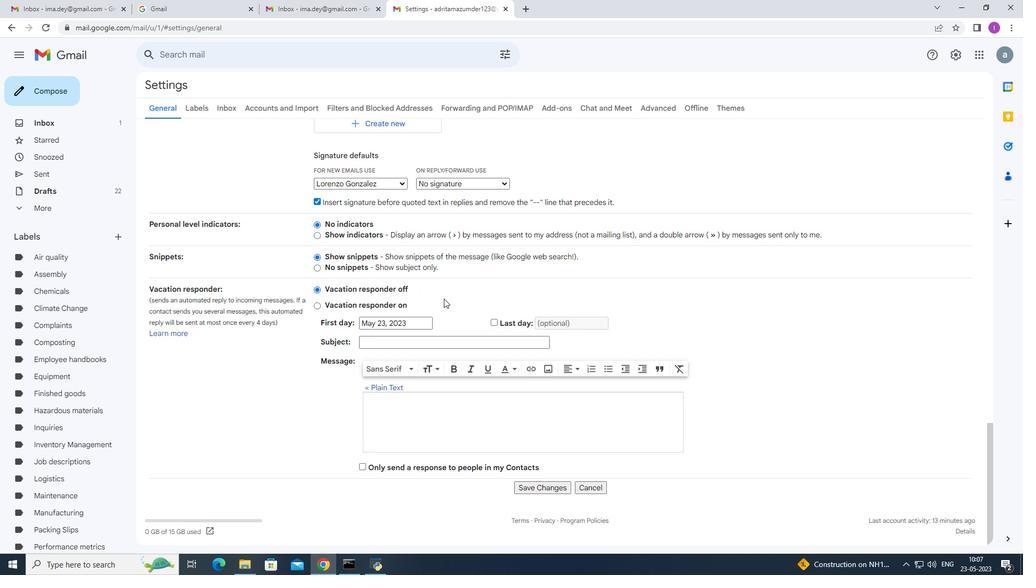 
Action: Mouse moved to (456, 297)
Screenshot: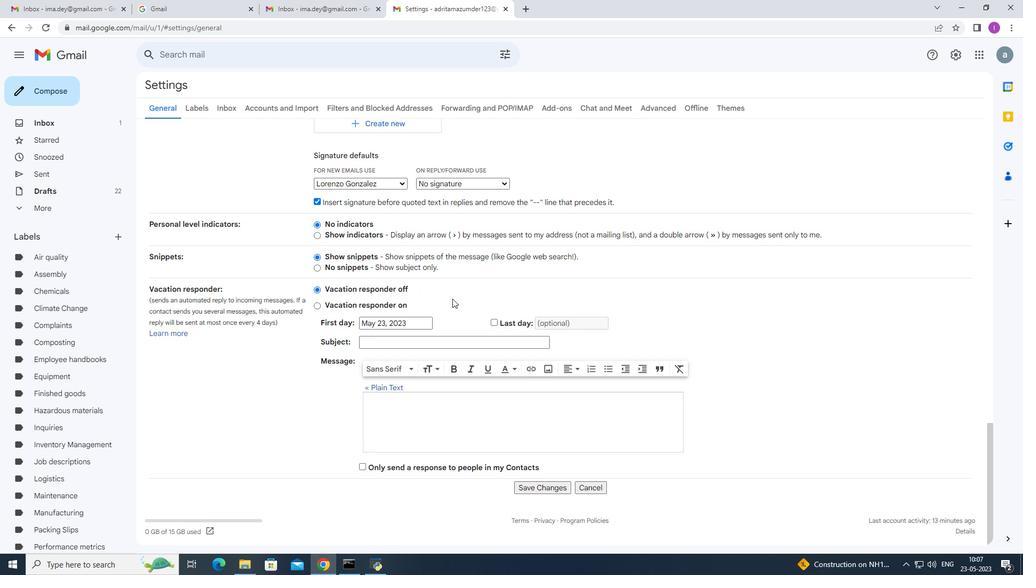 
Action: Mouse scrolled (456, 297) with delta (0, 0)
Screenshot: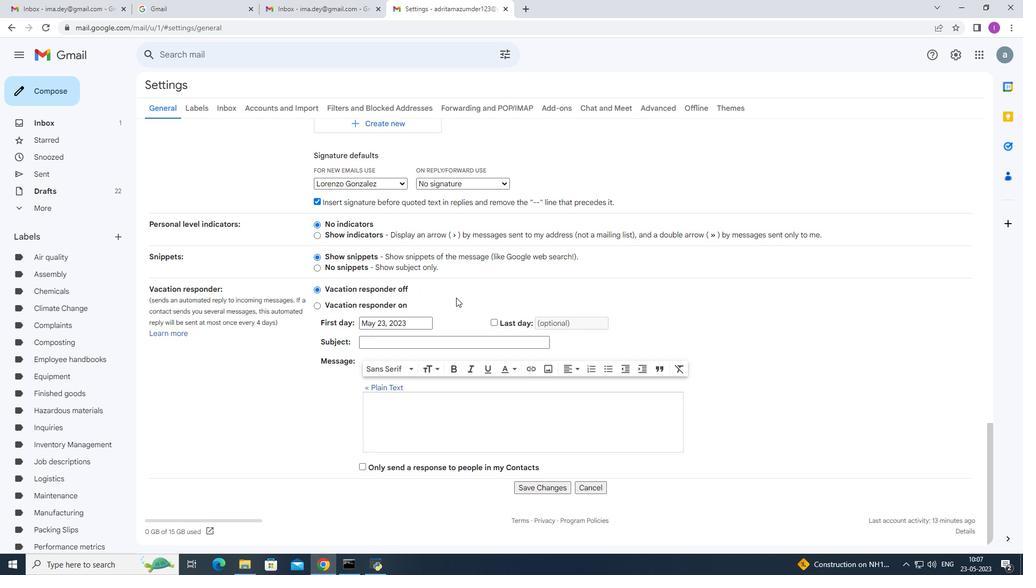 
Action: Mouse moved to (457, 297)
Screenshot: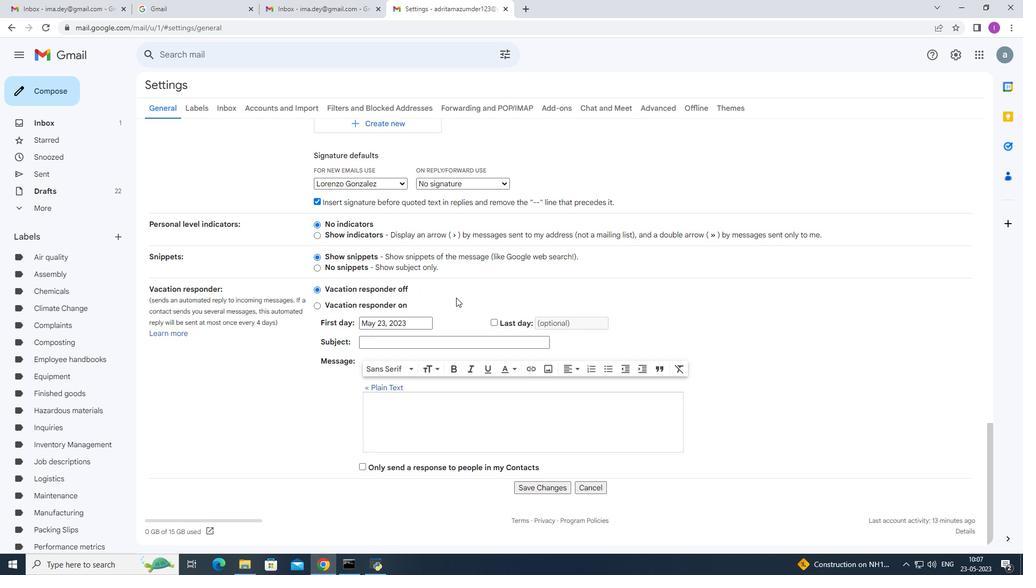 
Action: Mouse scrolled (457, 297) with delta (0, 0)
Screenshot: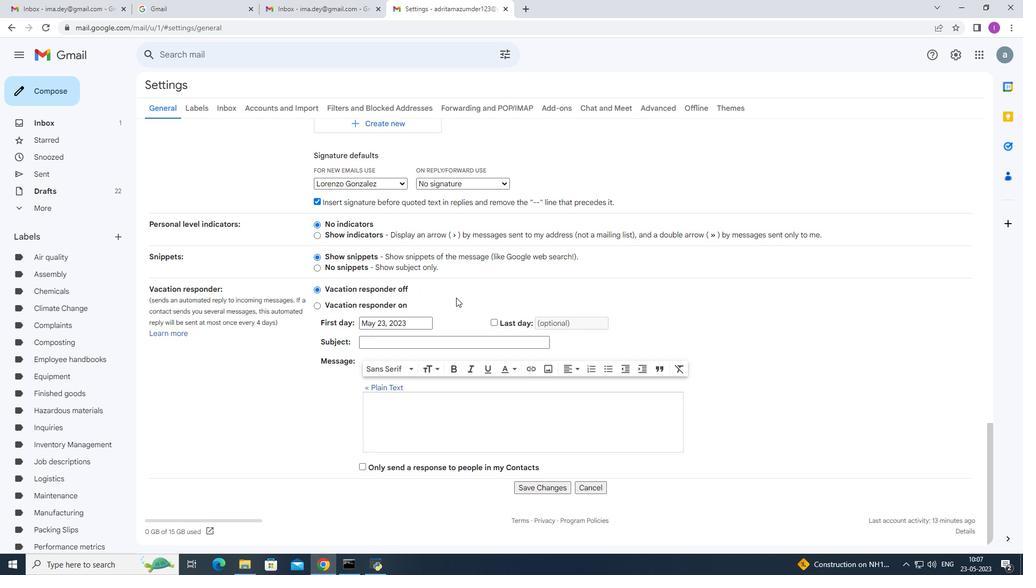 
Action: Mouse moved to (457, 299)
Screenshot: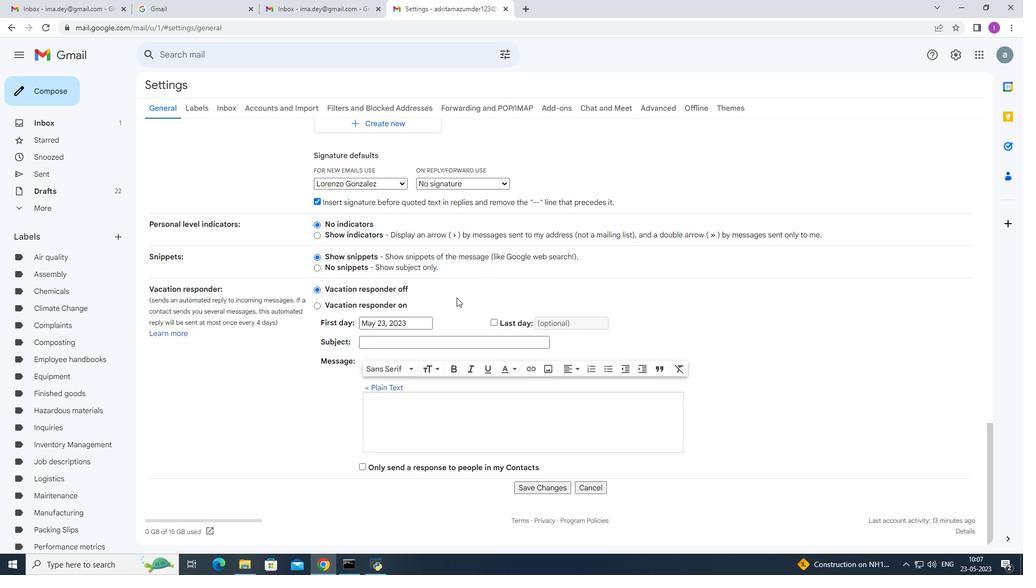 
Action: Mouse scrolled (457, 298) with delta (0, 0)
Screenshot: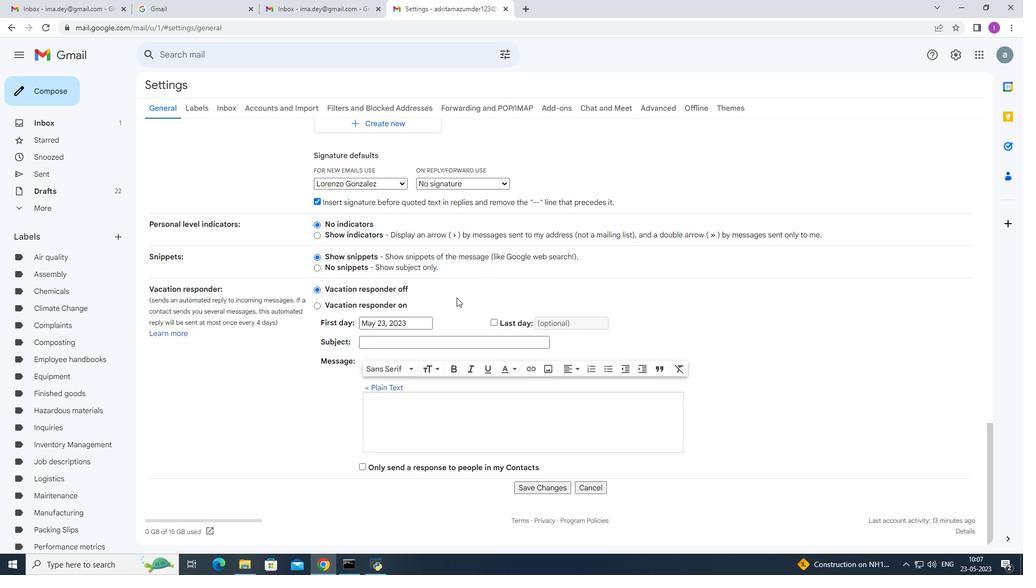 
Action: Mouse moved to (538, 489)
Screenshot: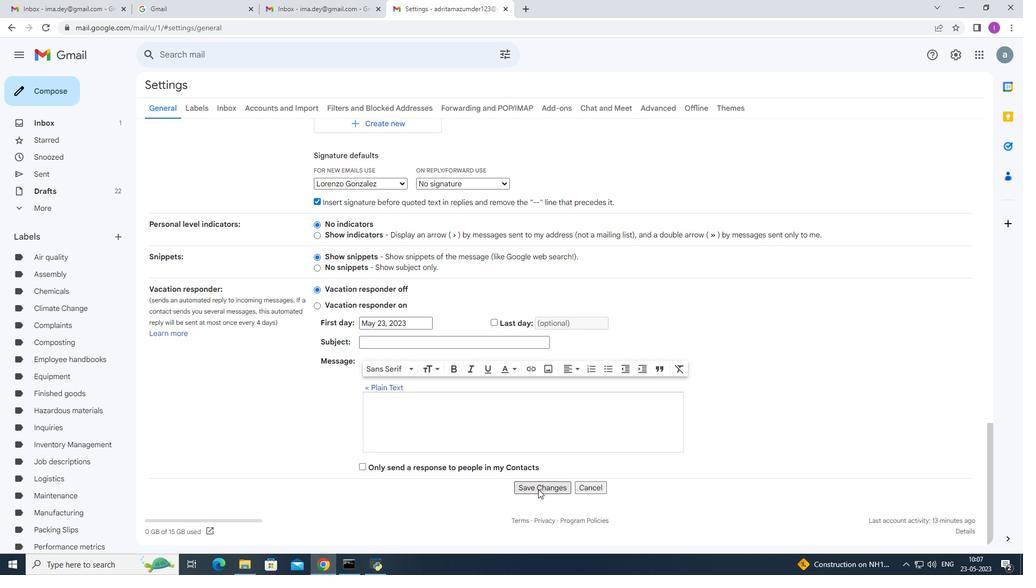 
Action: Mouse pressed left at (538, 489)
Screenshot: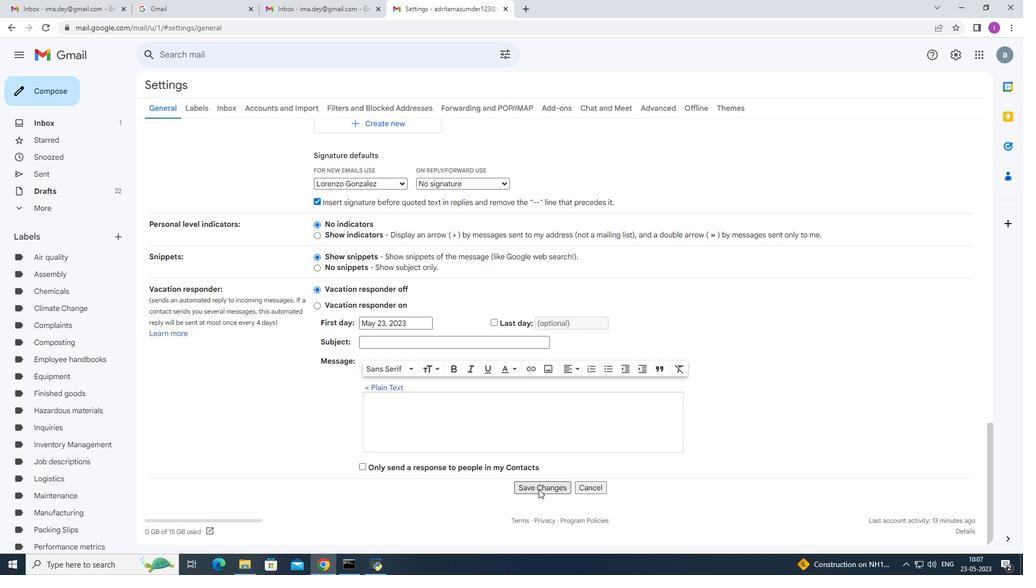 
Action: Mouse moved to (62, 84)
Screenshot: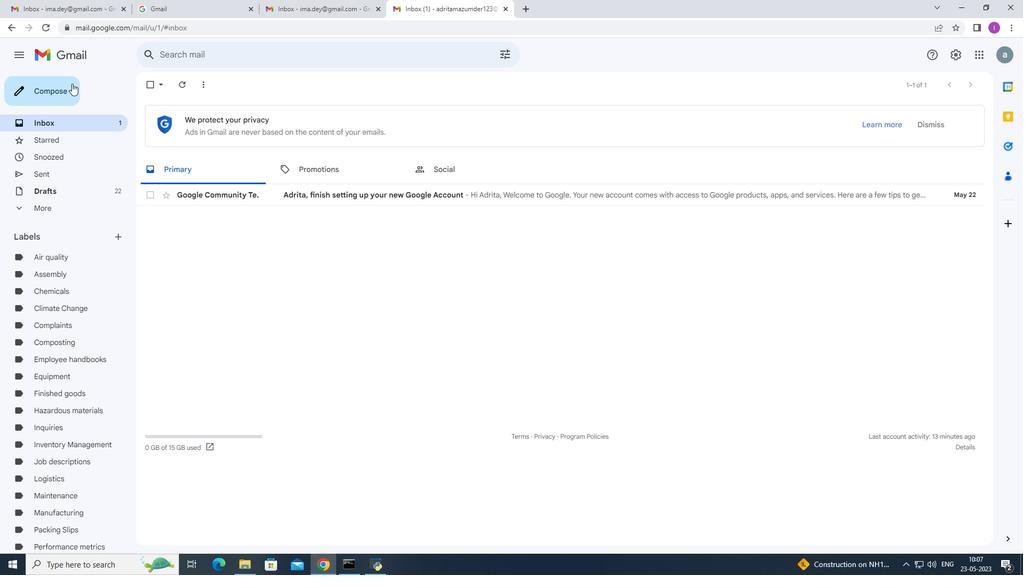 
Action: Mouse pressed left at (62, 84)
Screenshot: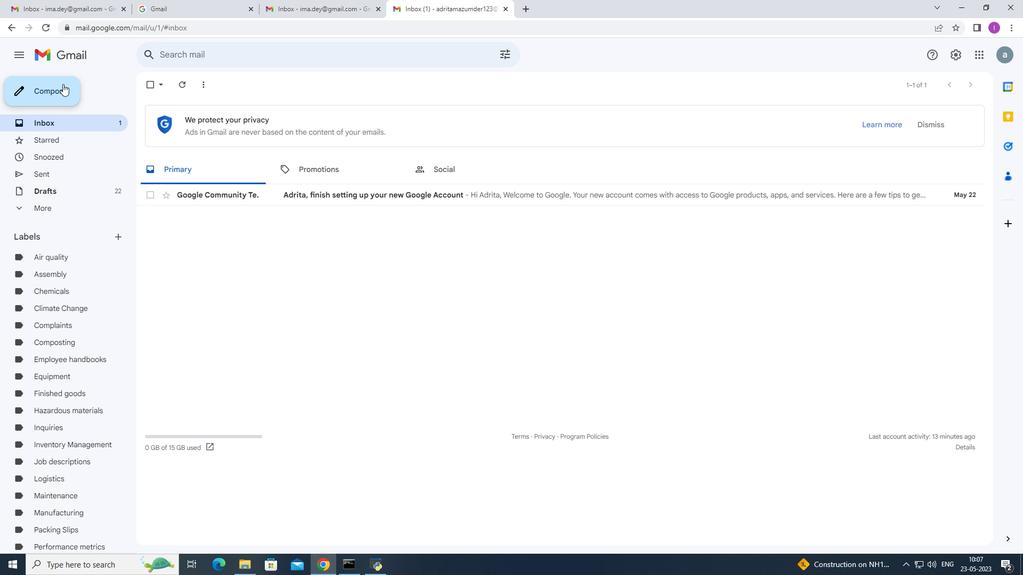 
Action: Mouse moved to (711, 274)
Screenshot: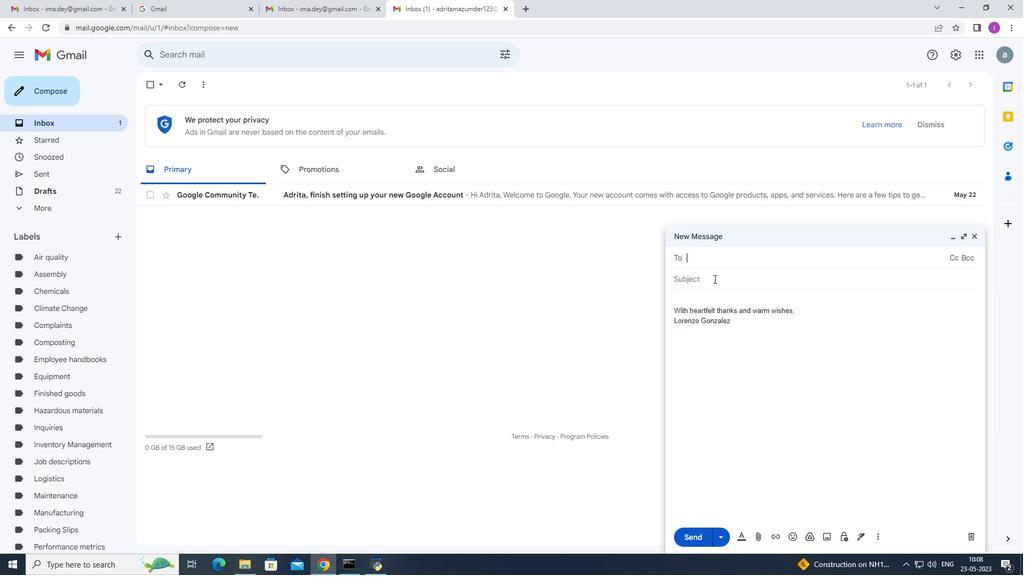 
Action: Key pressed so
Screenshot: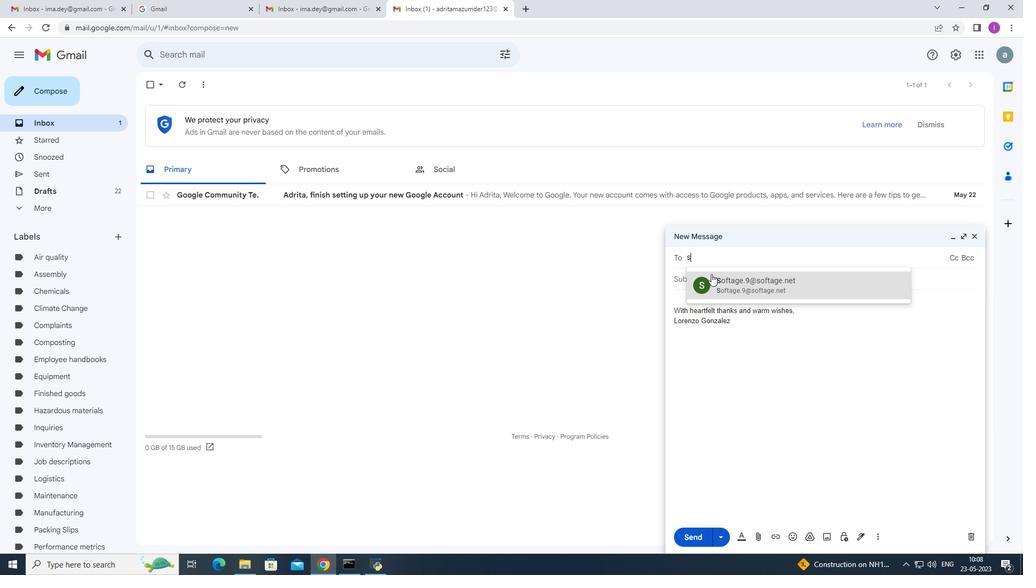 
Action: Mouse moved to (718, 279)
Screenshot: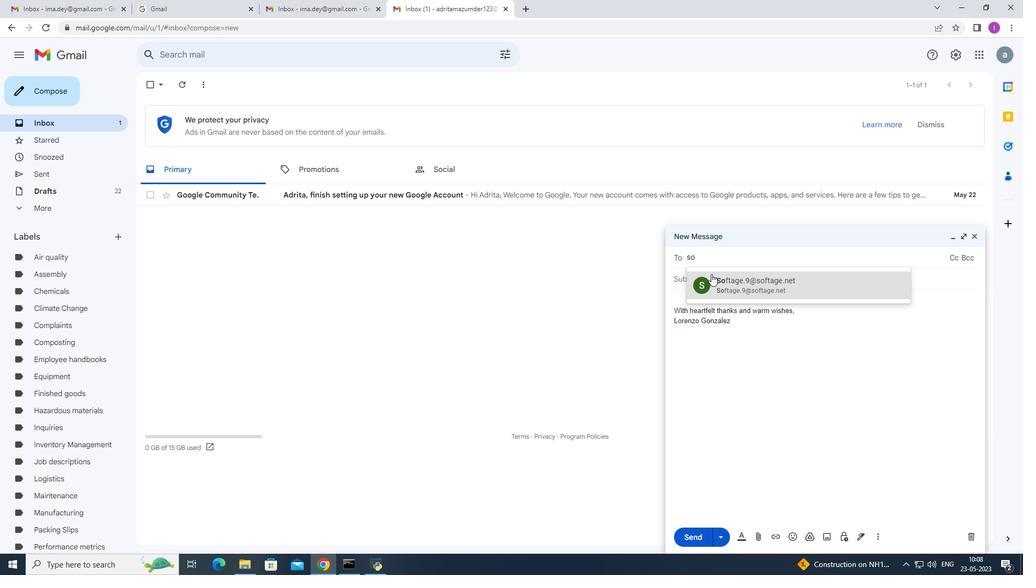 
Action: Mouse pressed left at (718, 279)
Screenshot: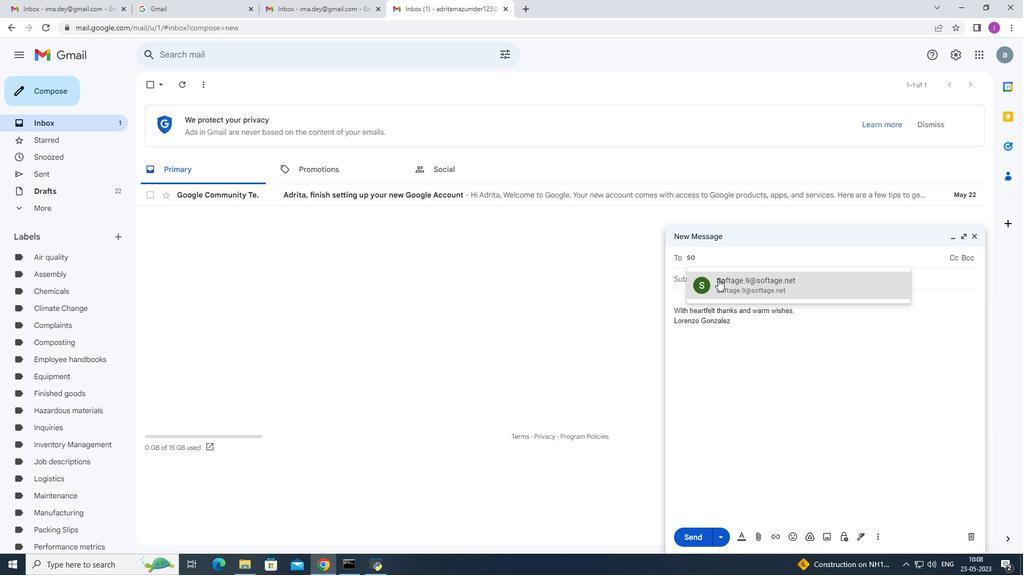
Action: Mouse moved to (878, 536)
Screenshot: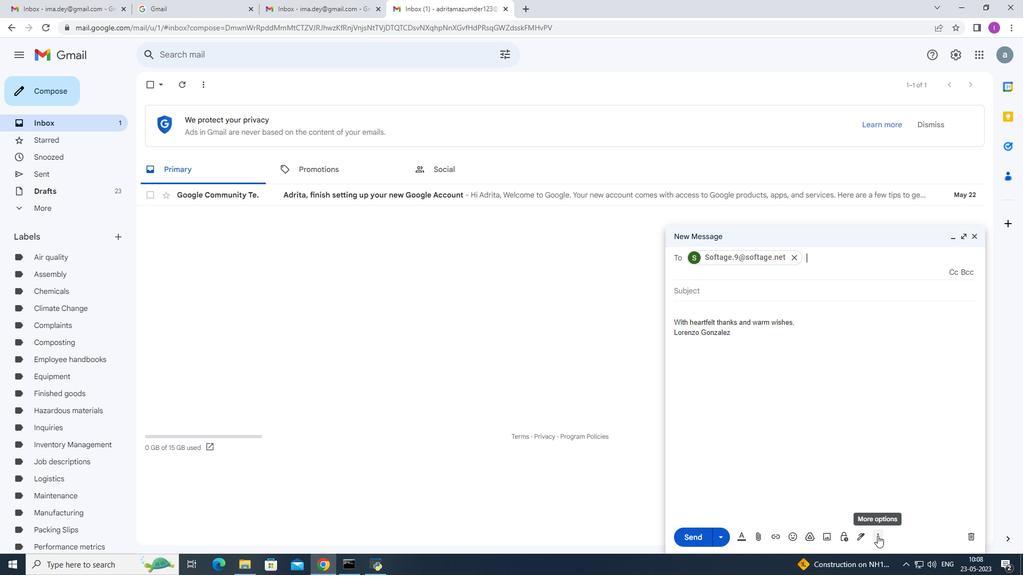 
Action: Mouse pressed left at (878, 536)
Screenshot: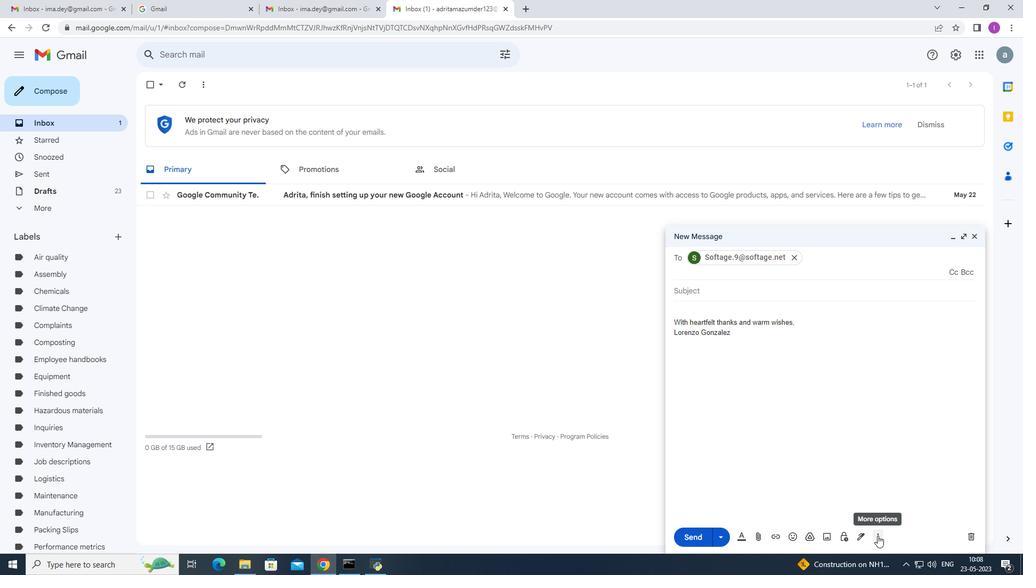 
Action: Mouse moved to (908, 437)
Screenshot: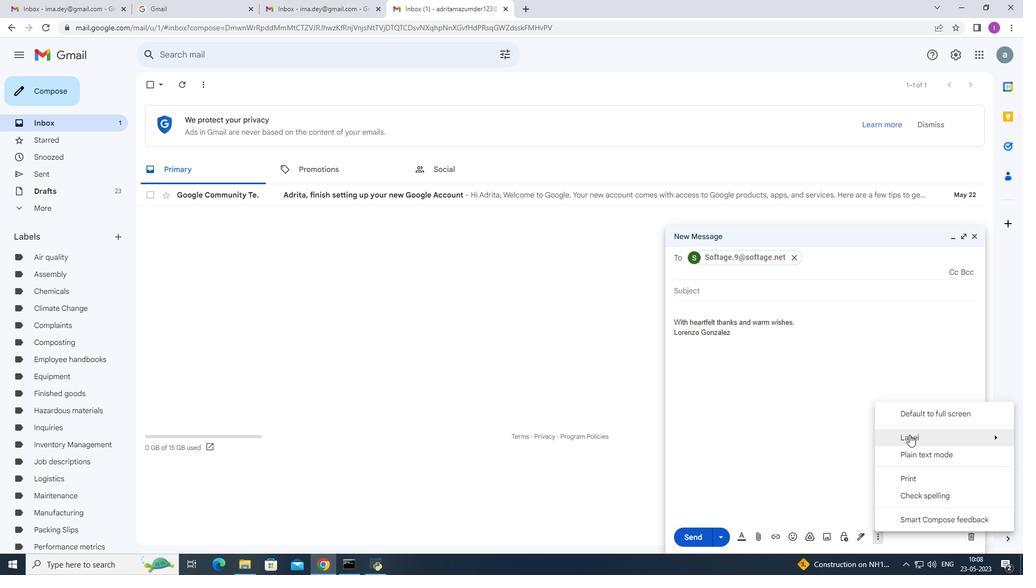
Action: Mouse pressed left at (908, 437)
Screenshot: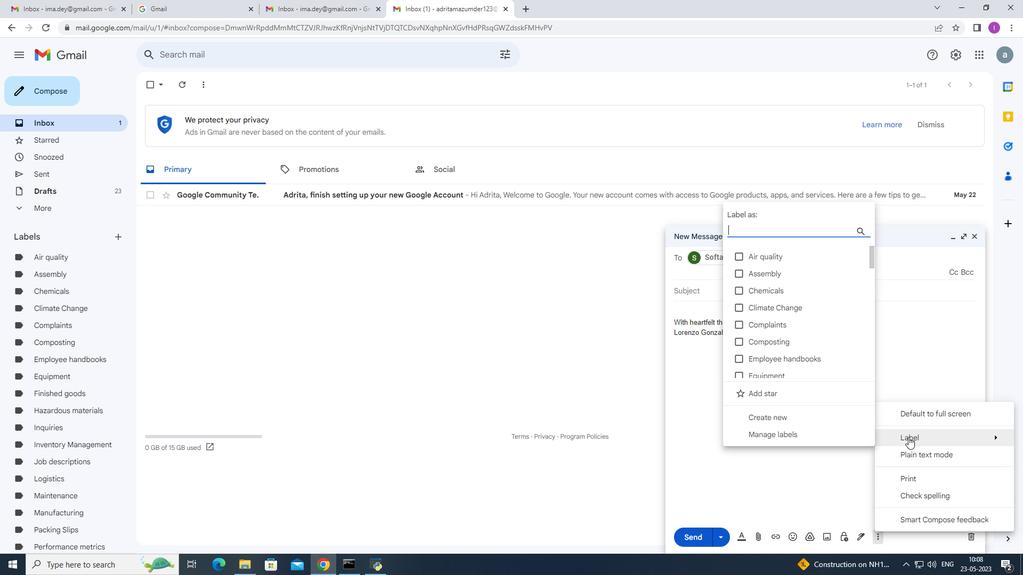 
Action: Mouse moved to (756, 229)
Screenshot: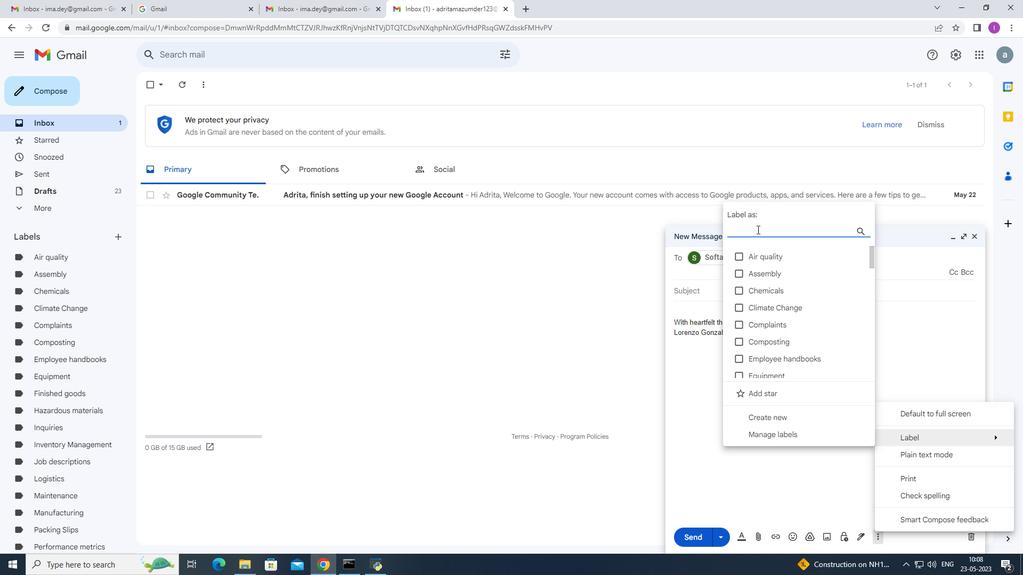 
Action: Mouse pressed left at (756, 229)
Screenshot: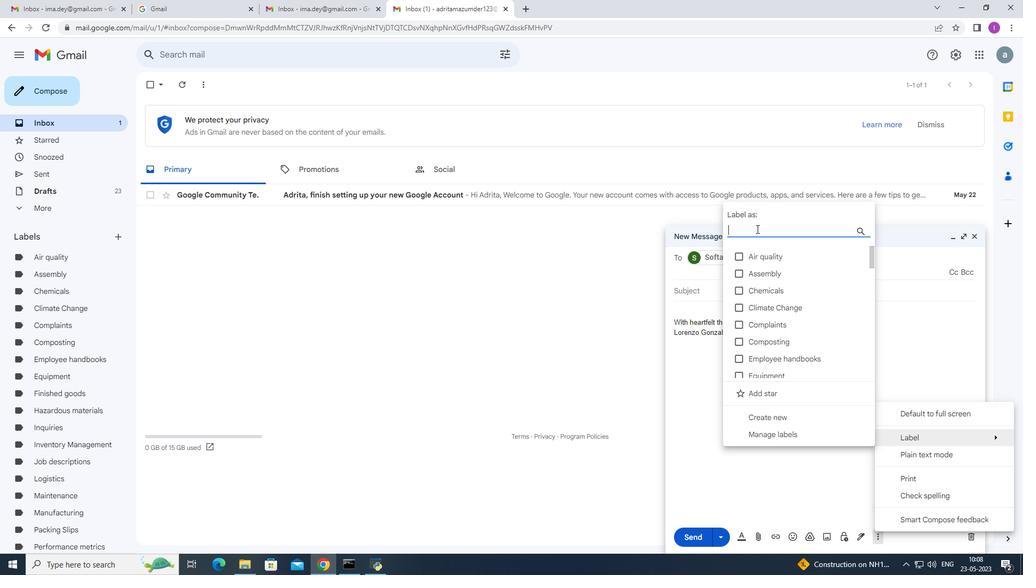 
Action: Key pressed <Key.shift>Business<Key.space><Key.shift>Plans
Screenshot: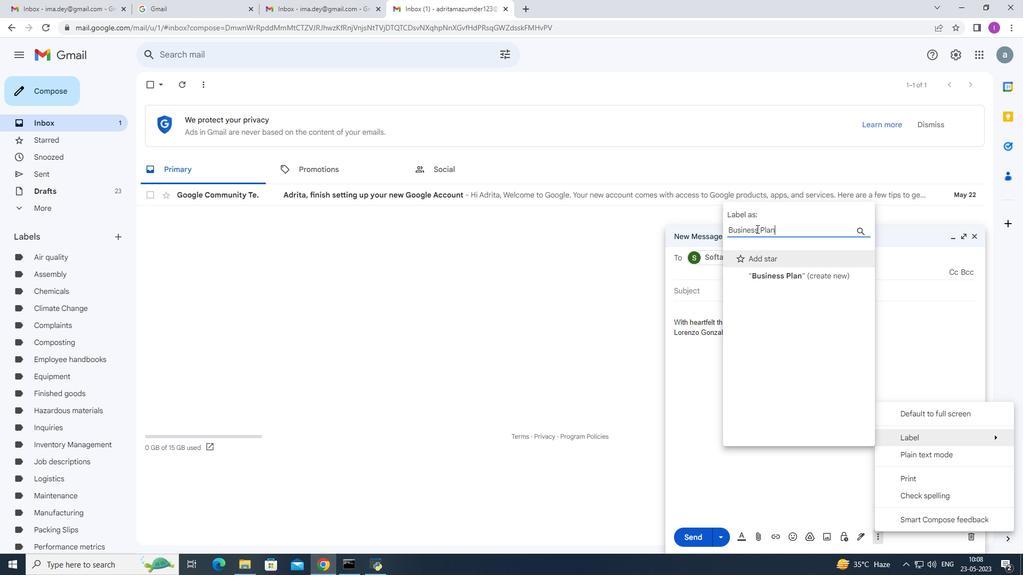 
Action: Mouse moved to (825, 272)
Screenshot: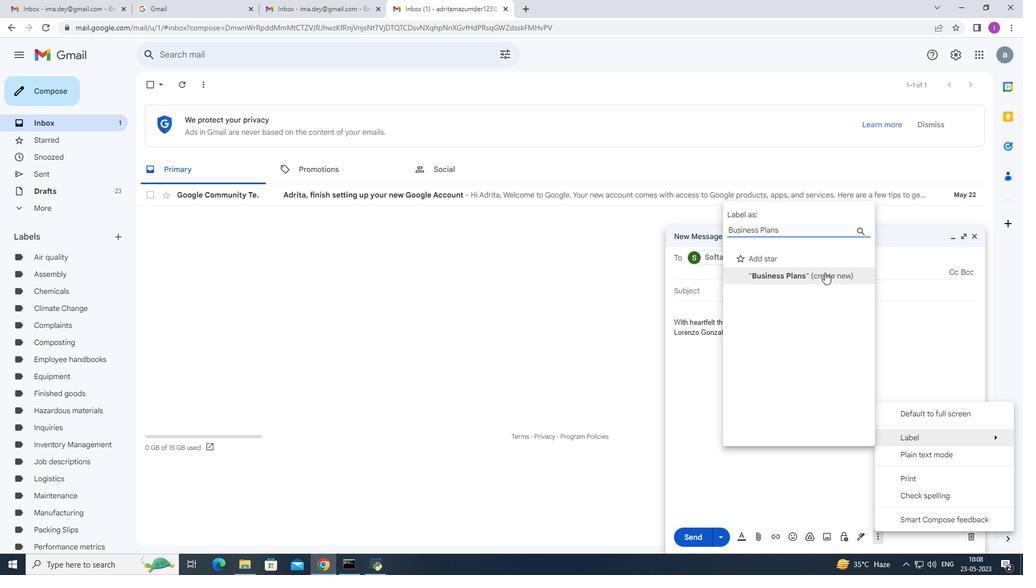 
Action: Mouse pressed left at (825, 272)
Screenshot: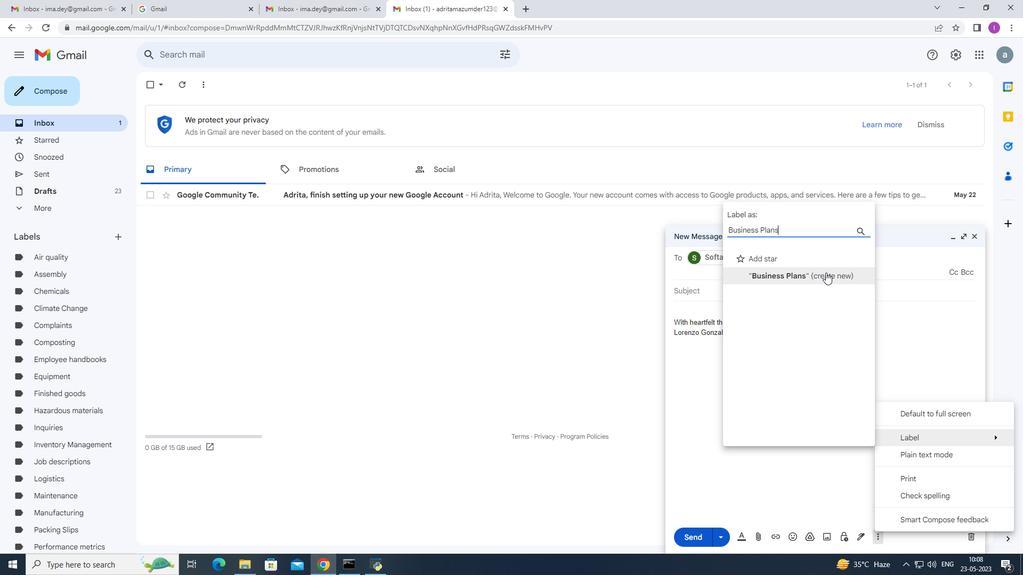 
Action: Mouse moved to (610, 344)
Screenshot: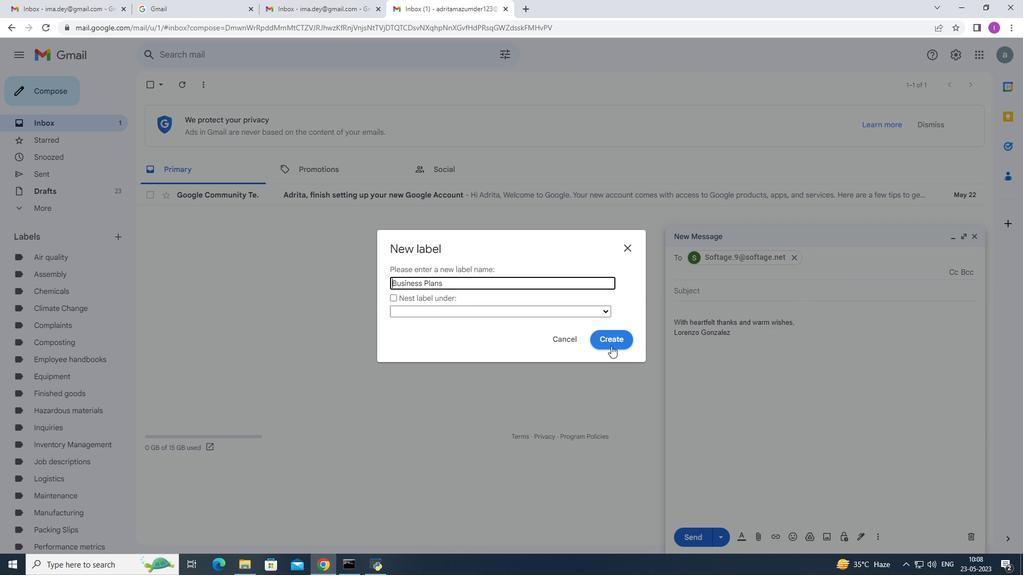 
Action: Mouse pressed left at (610, 344)
Screenshot: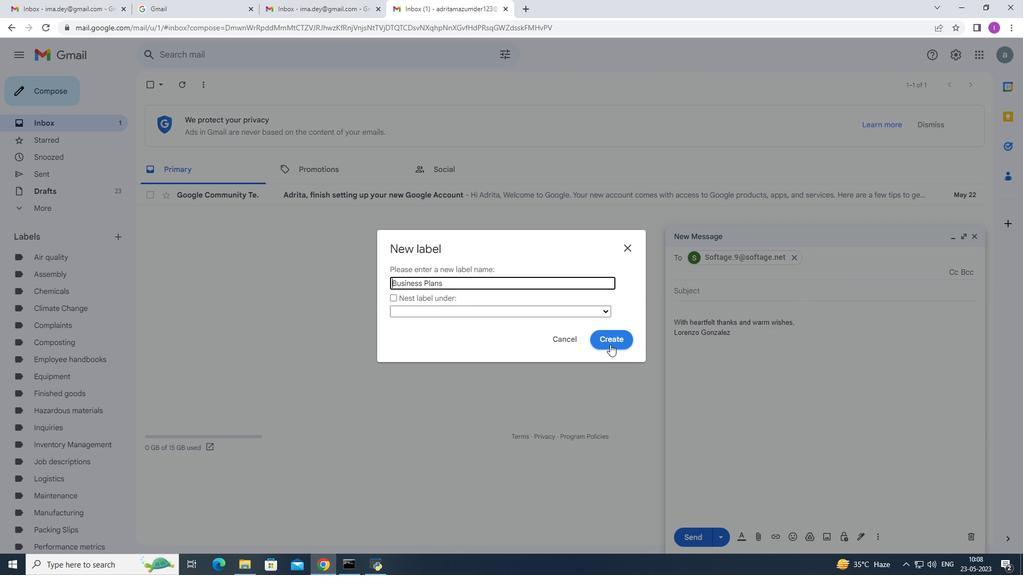 
Action: Mouse moved to (873, 536)
Screenshot: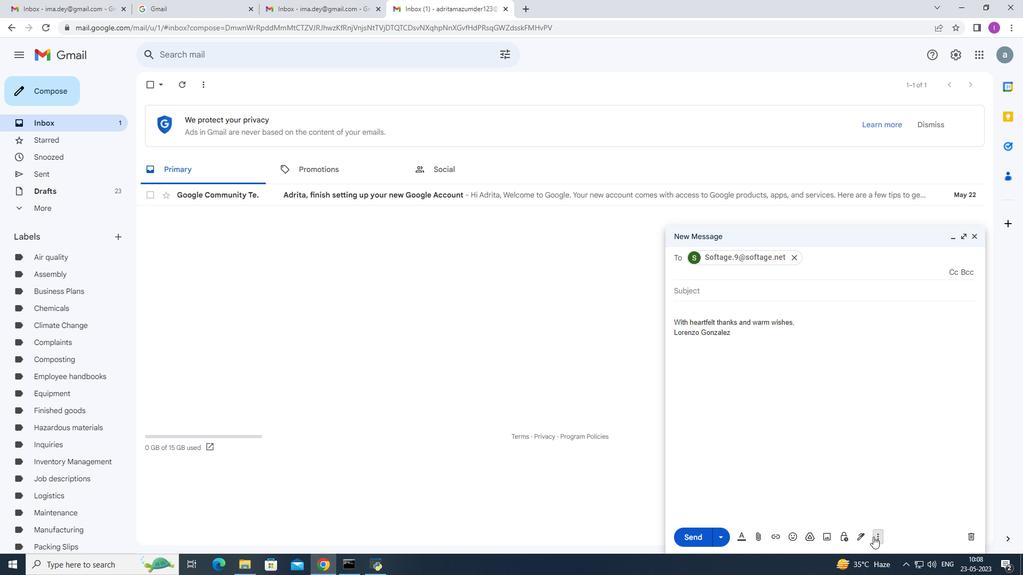 
Action: Mouse pressed left at (873, 536)
Screenshot: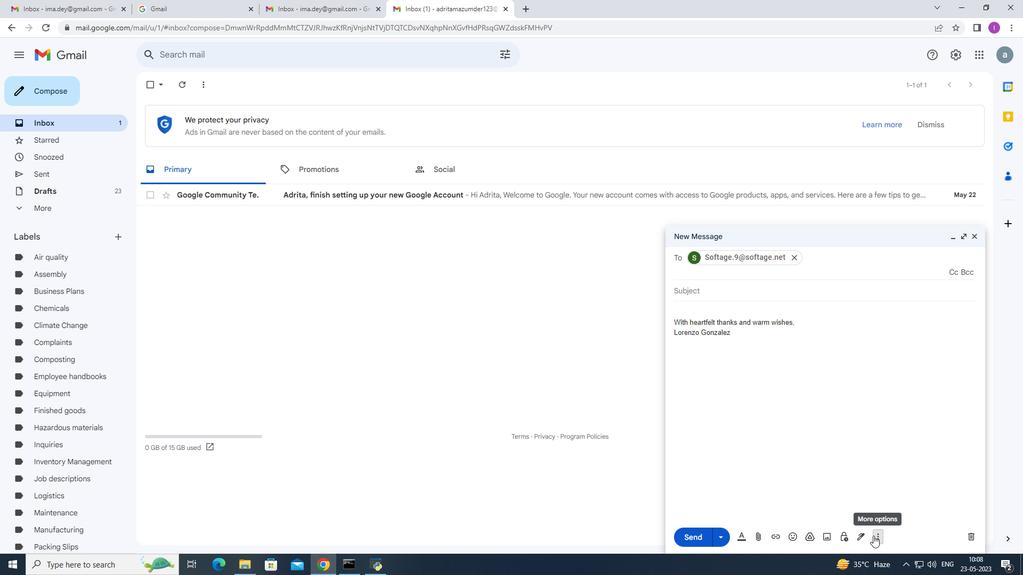 
Action: Mouse moved to (907, 434)
Screenshot: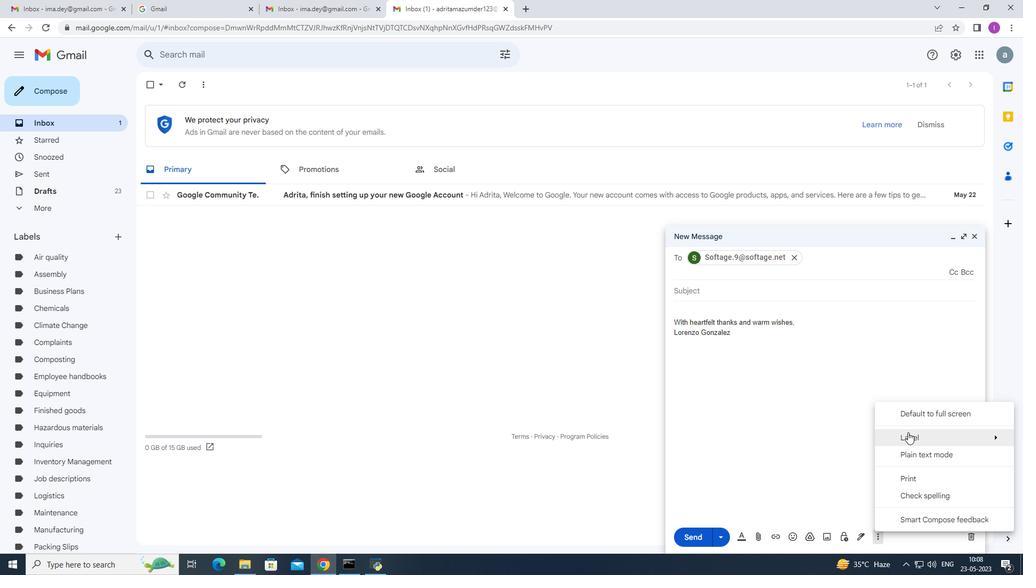 
Action: Mouse pressed left at (907, 434)
Screenshot: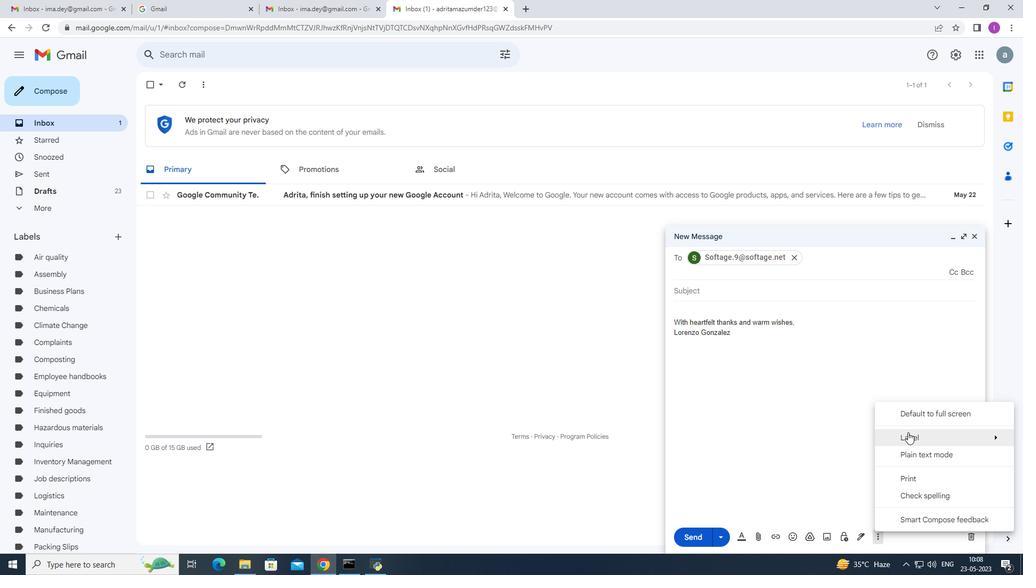 
Action: Mouse moved to (676, 395)
Screenshot: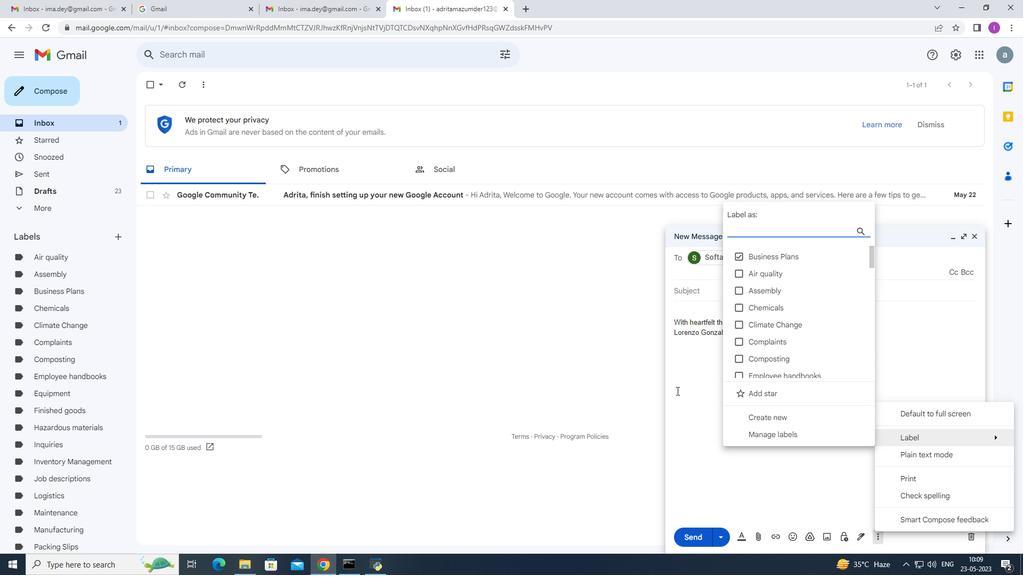 
Action: Mouse pressed left at (676, 395)
Screenshot: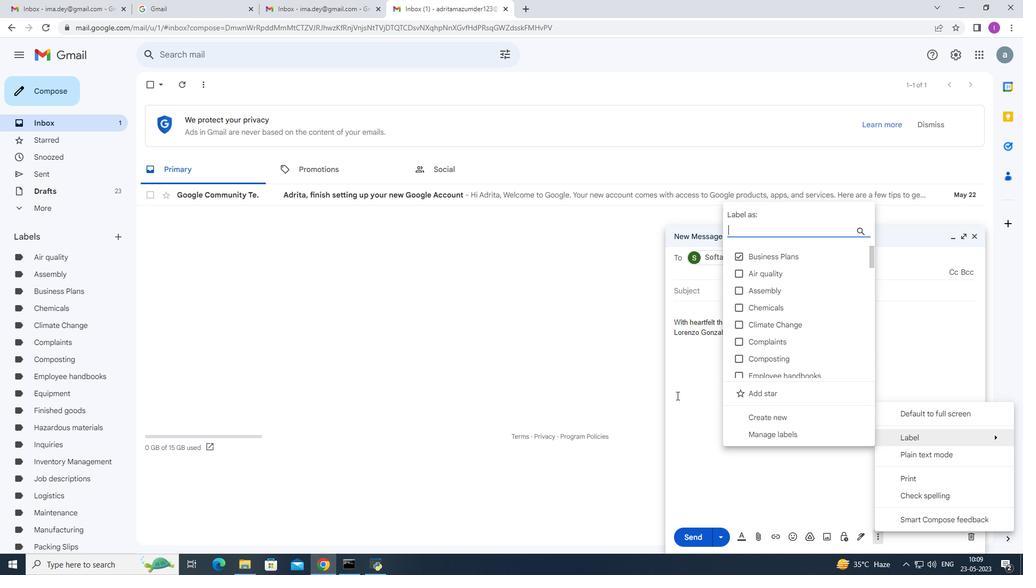 
Action: Mouse moved to (674, 387)
Screenshot: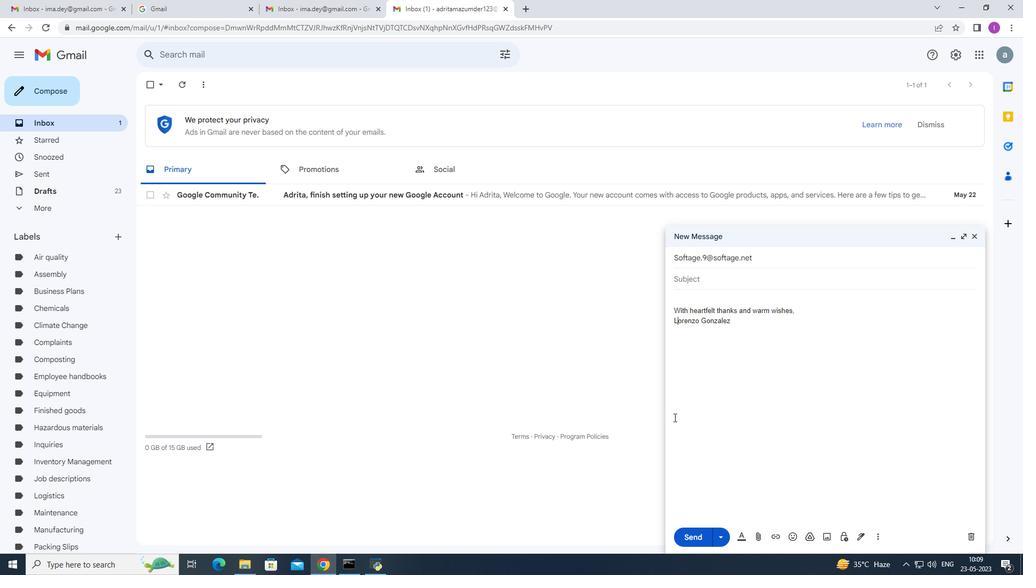 
